 Task: Change  the formatting of the data to 'Which is Greater than5, 'In conditional formating, put the option 'Yellow Fill with Drak Yellow Text'add another formatting option Format As Table, insert the option 'Brown Table style Dark  3 ', change the format of Column Width to 18In the sheet  Attendance Sheet for Weekly Trackingbook
Action: Mouse moved to (72, 220)
Screenshot: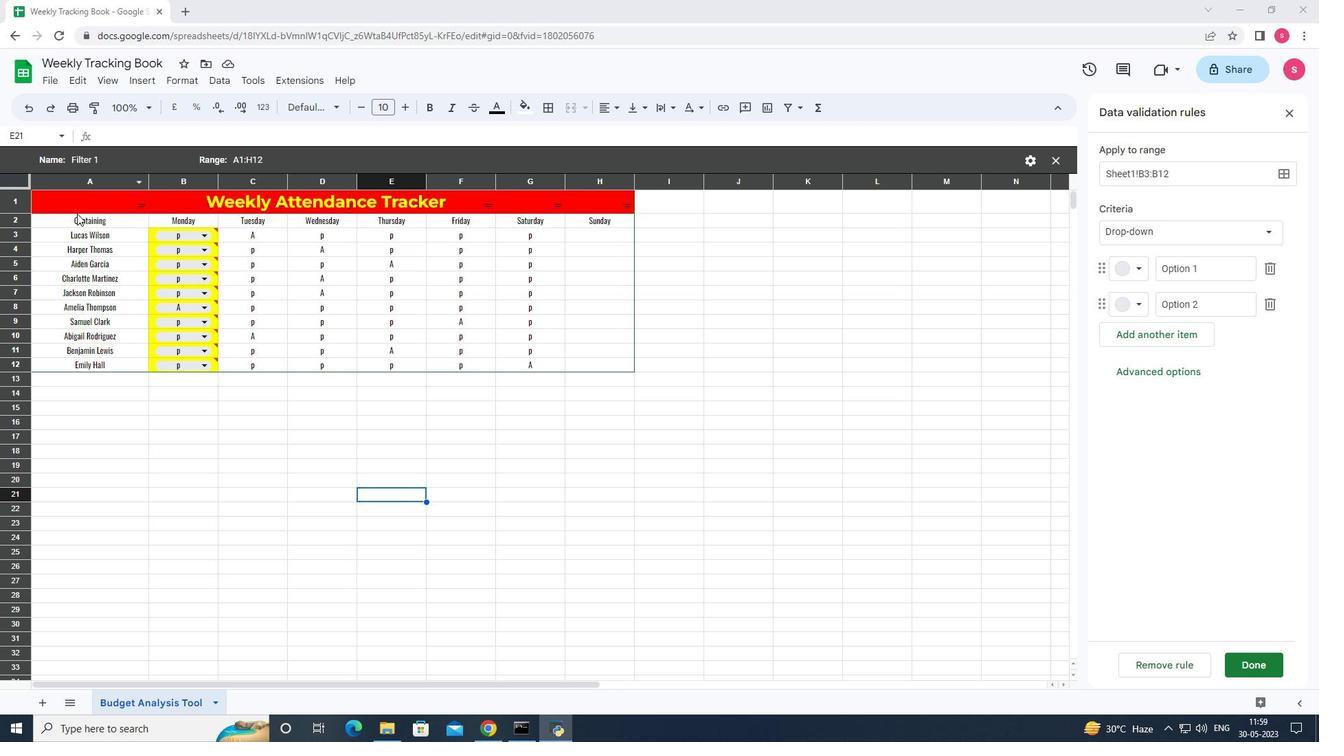 
Action: Mouse pressed left at (72, 220)
Screenshot: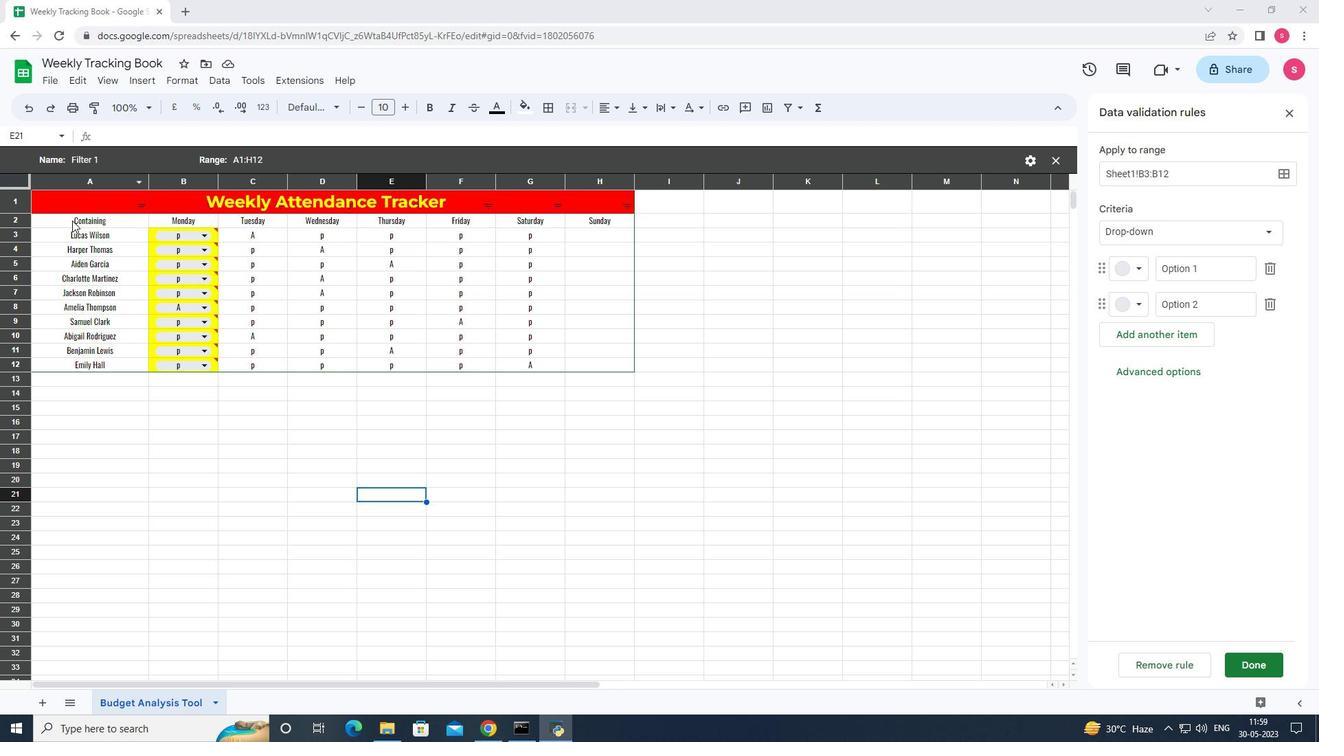 
Action: Mouse moved to (173, 83)
Screenshot: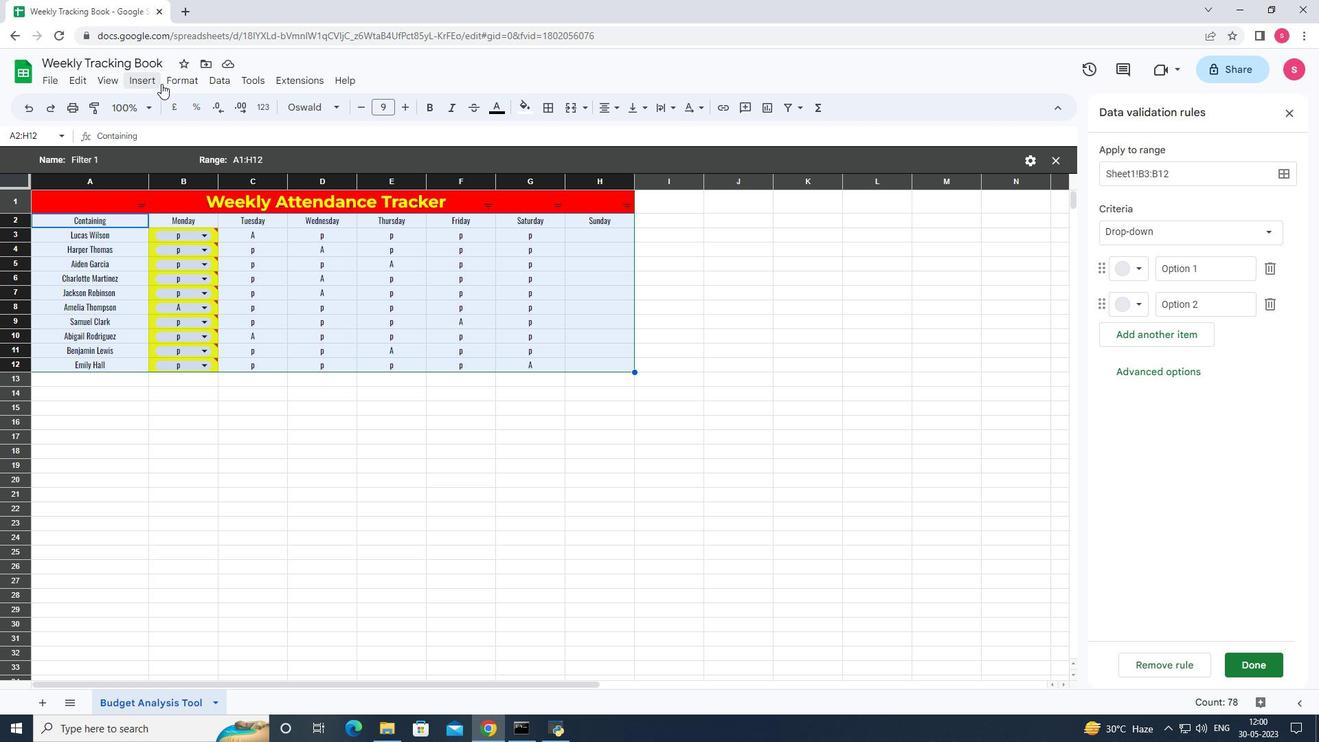 
Action: Mouse pressed left at (173, 83)
Screenshot: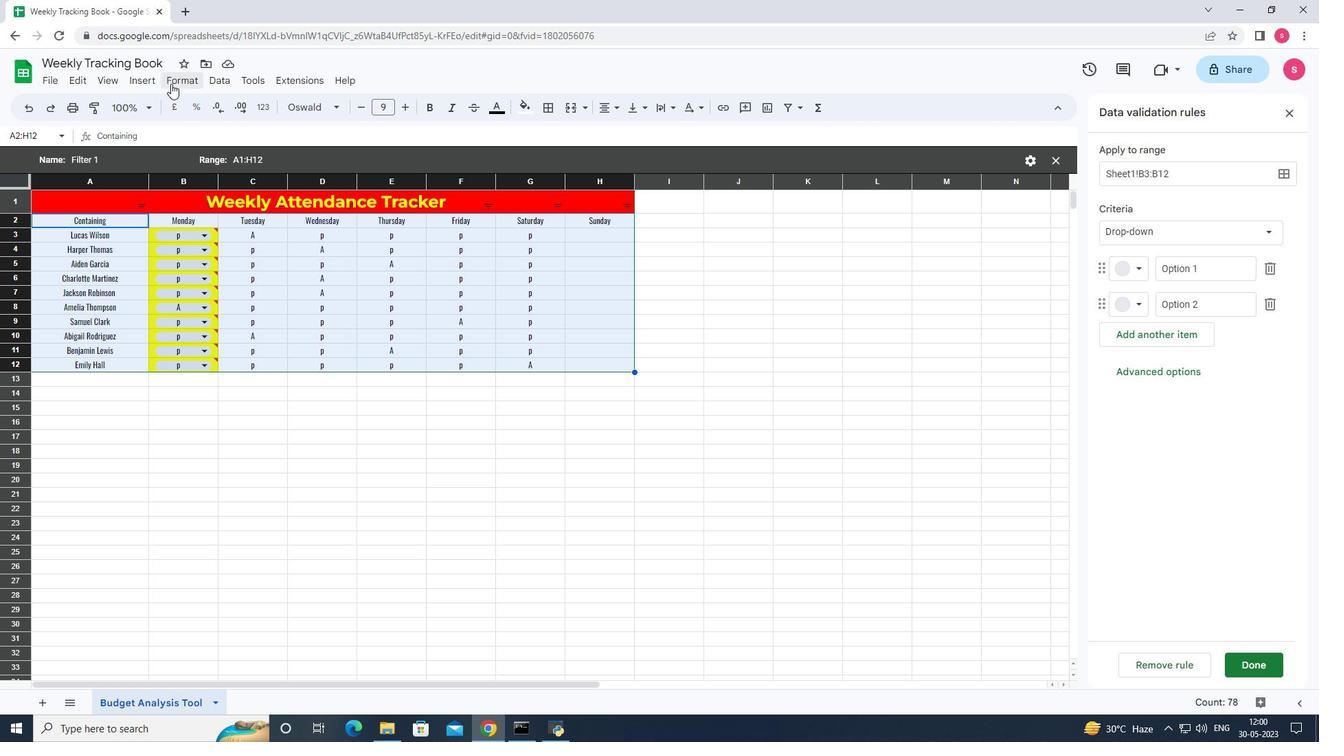 
Action: Mouse moved to (235, 318)
Screenshot: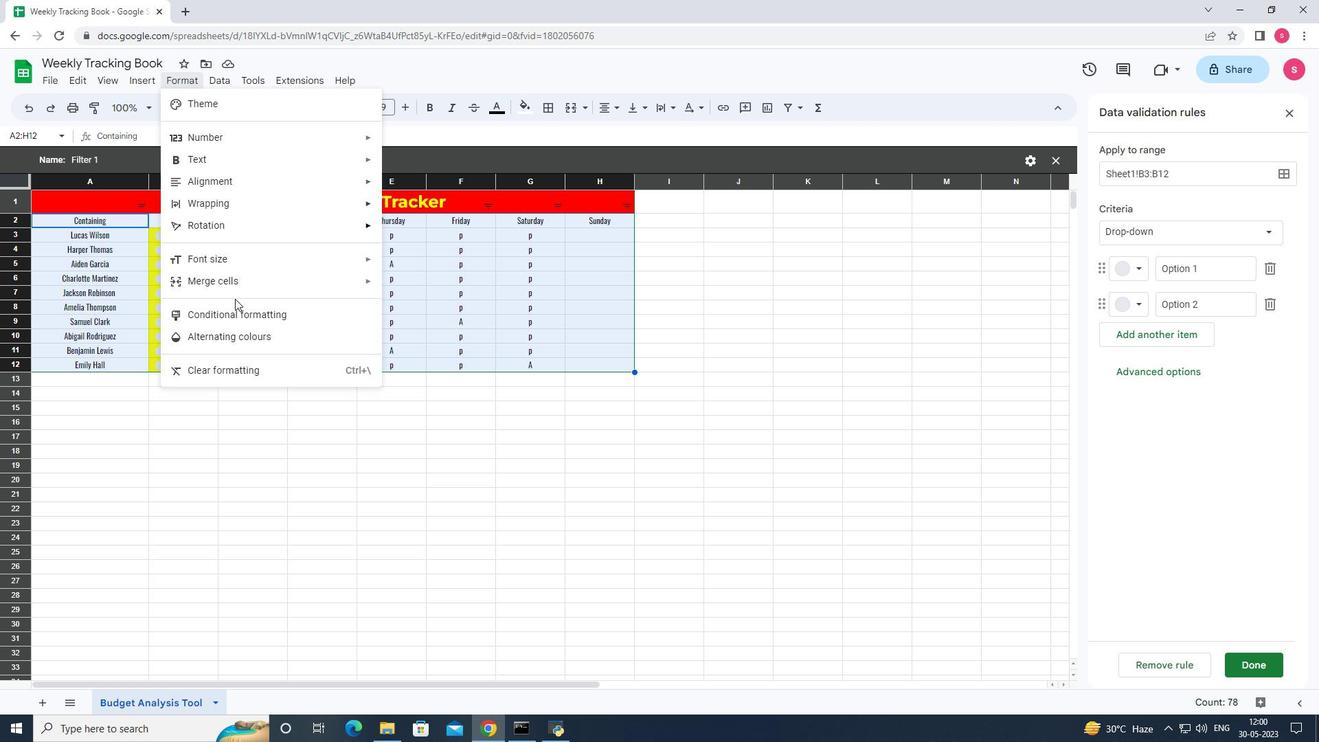 
Action: Mouse pressed left at (235, 318)
Screenshot: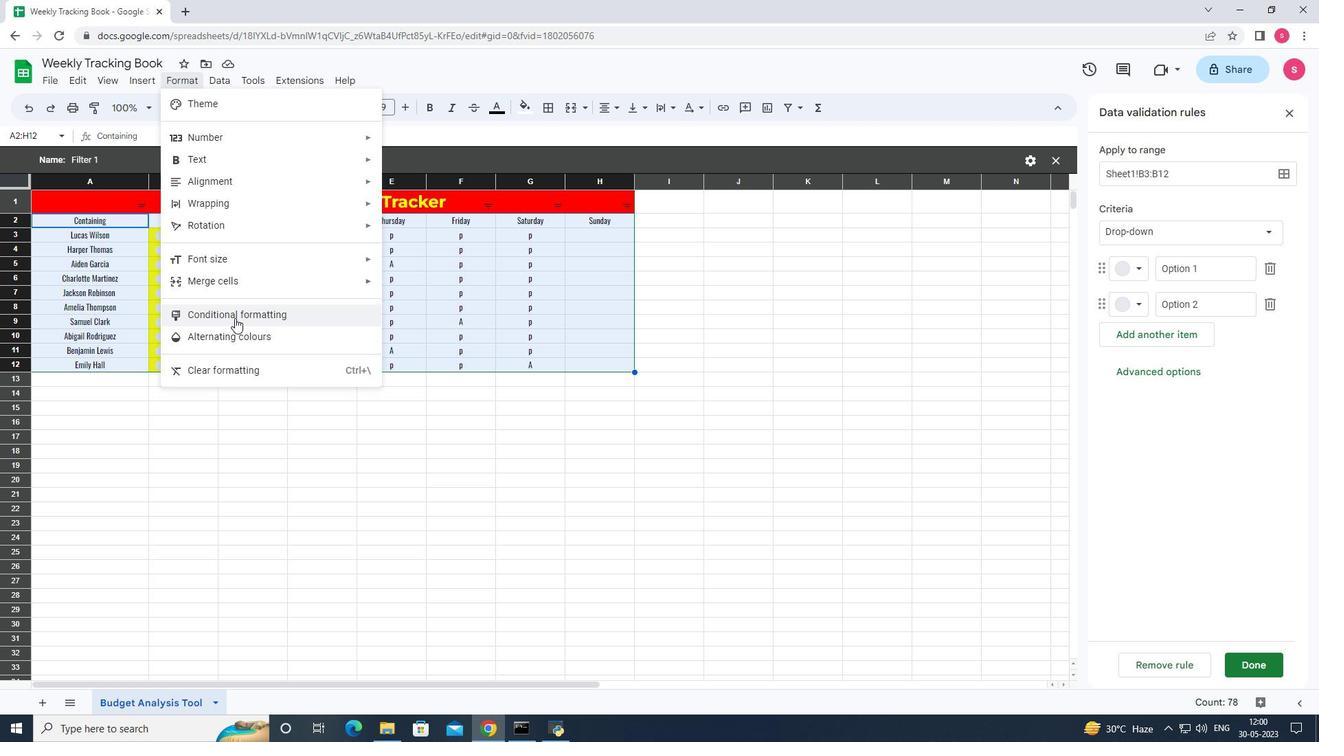 
Action: Mouse moved to (1231, 360)
Screenshot: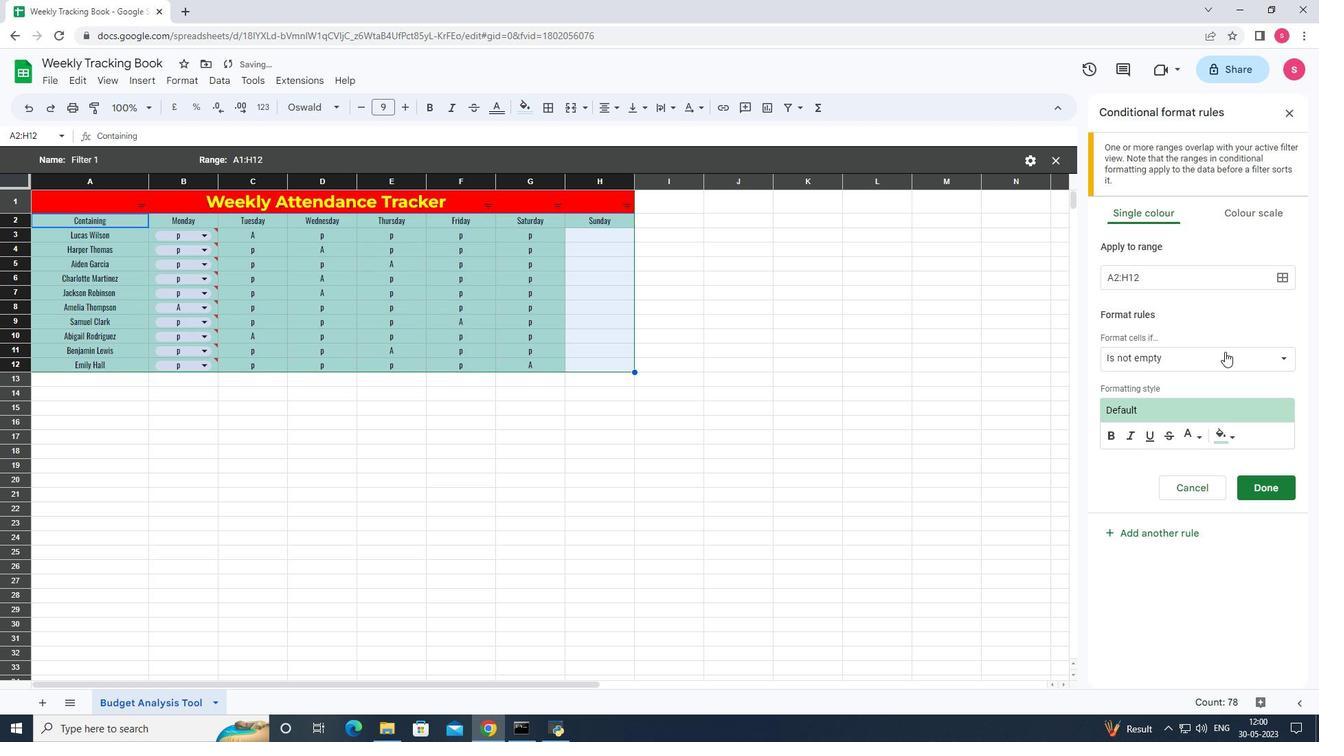 
Action: Mouse pressed left at (1231, 360)
Screenshot: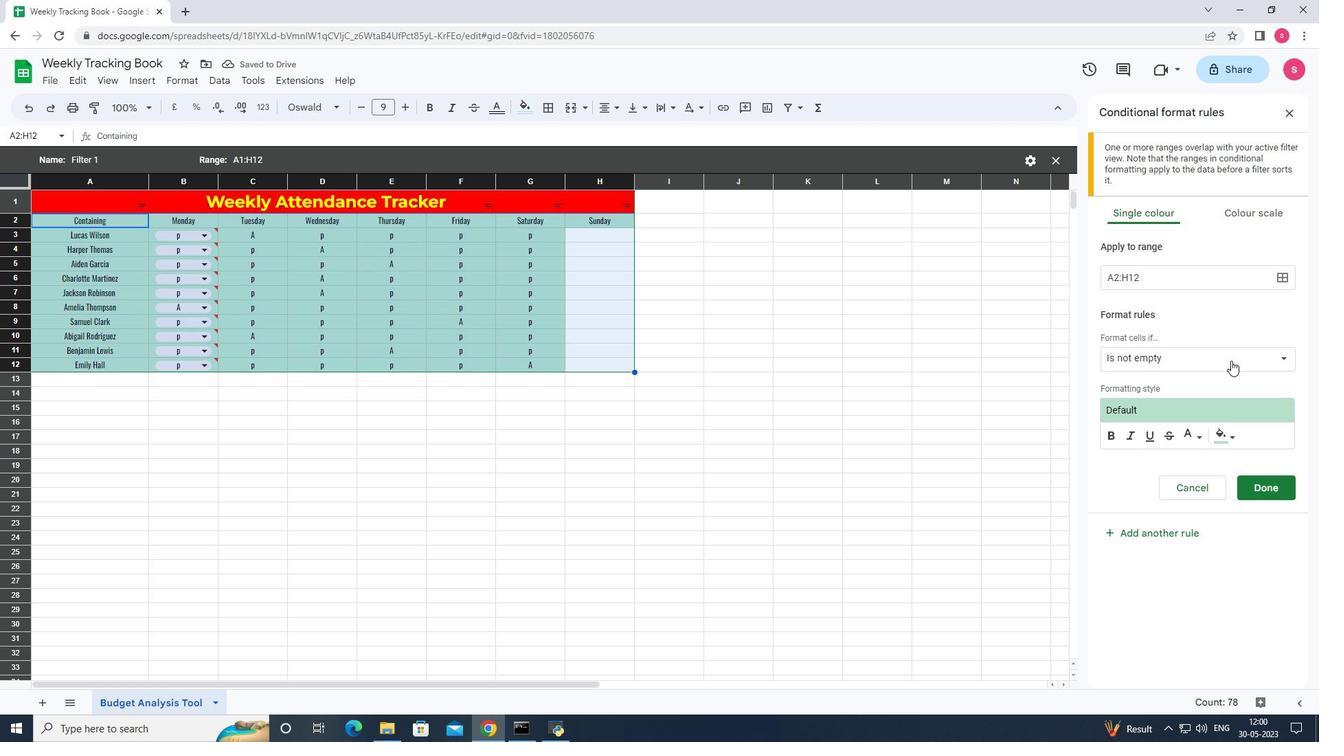 
Action: Mouse moved to (1153, 580)
Screenshot: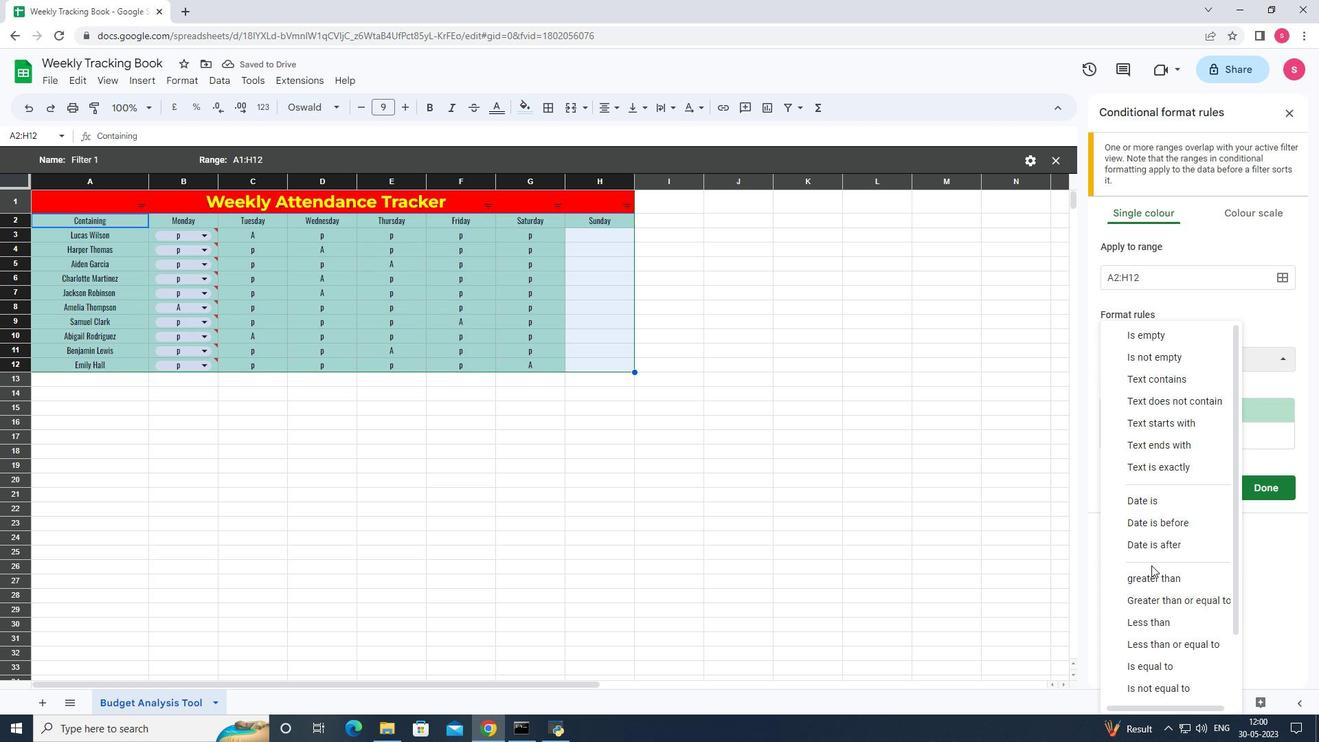 
Action: Mouse pressed left at (1153, 580)
Screenshot: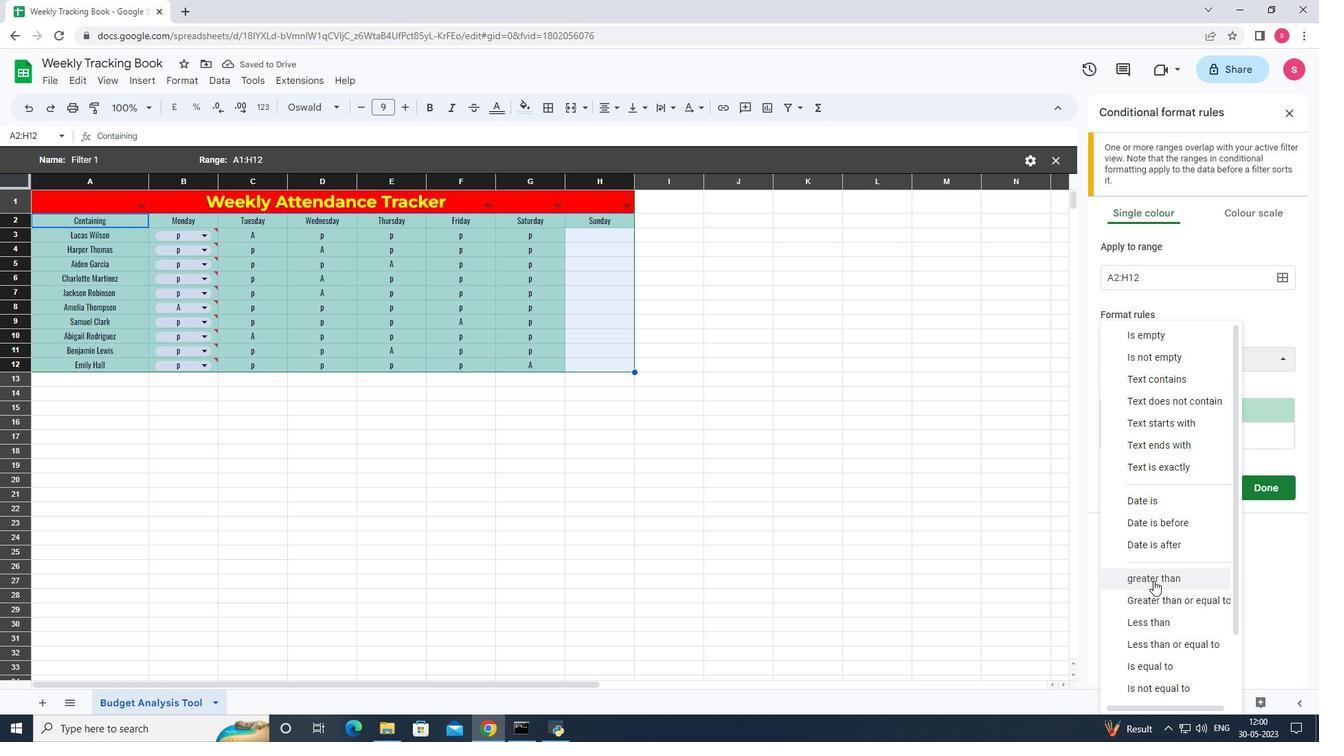 
Action: Mouse moved to (1210, 394)
Screenshot: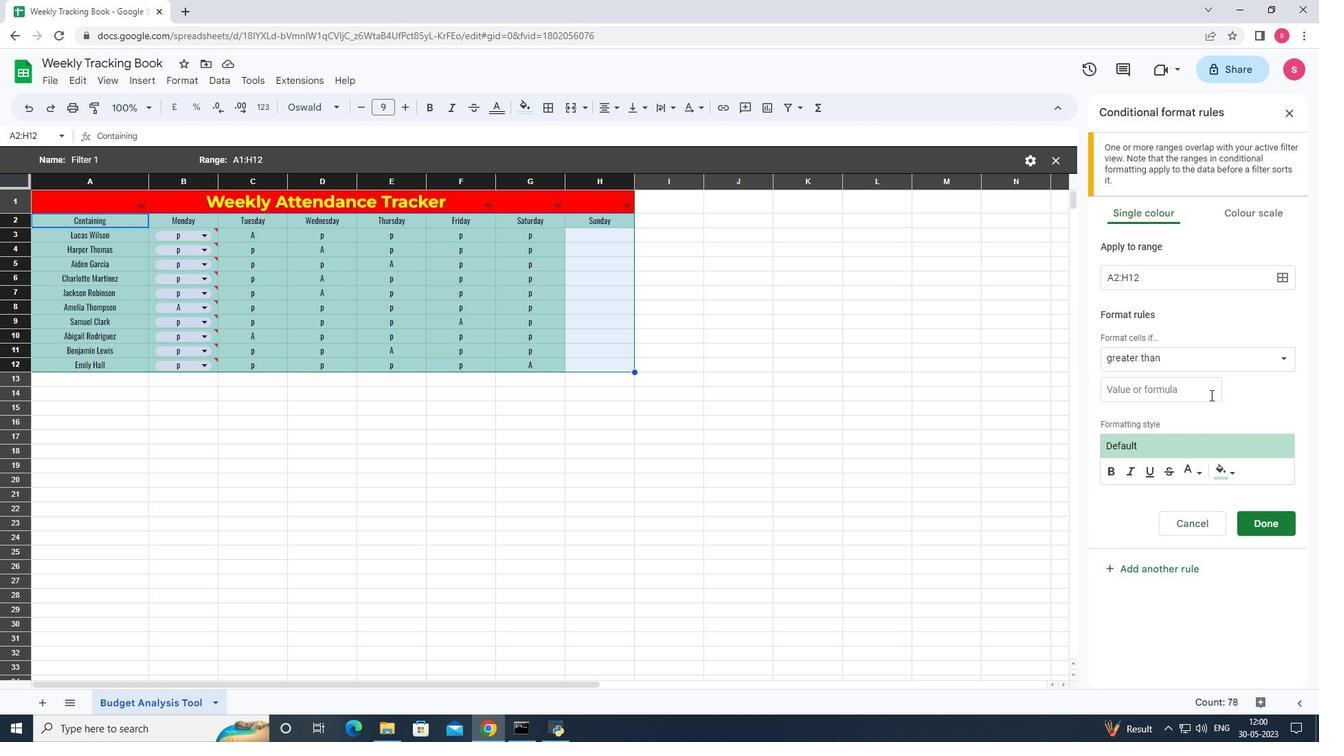 
Action: Mouse pressed left at (1210, 394)
Screenshot: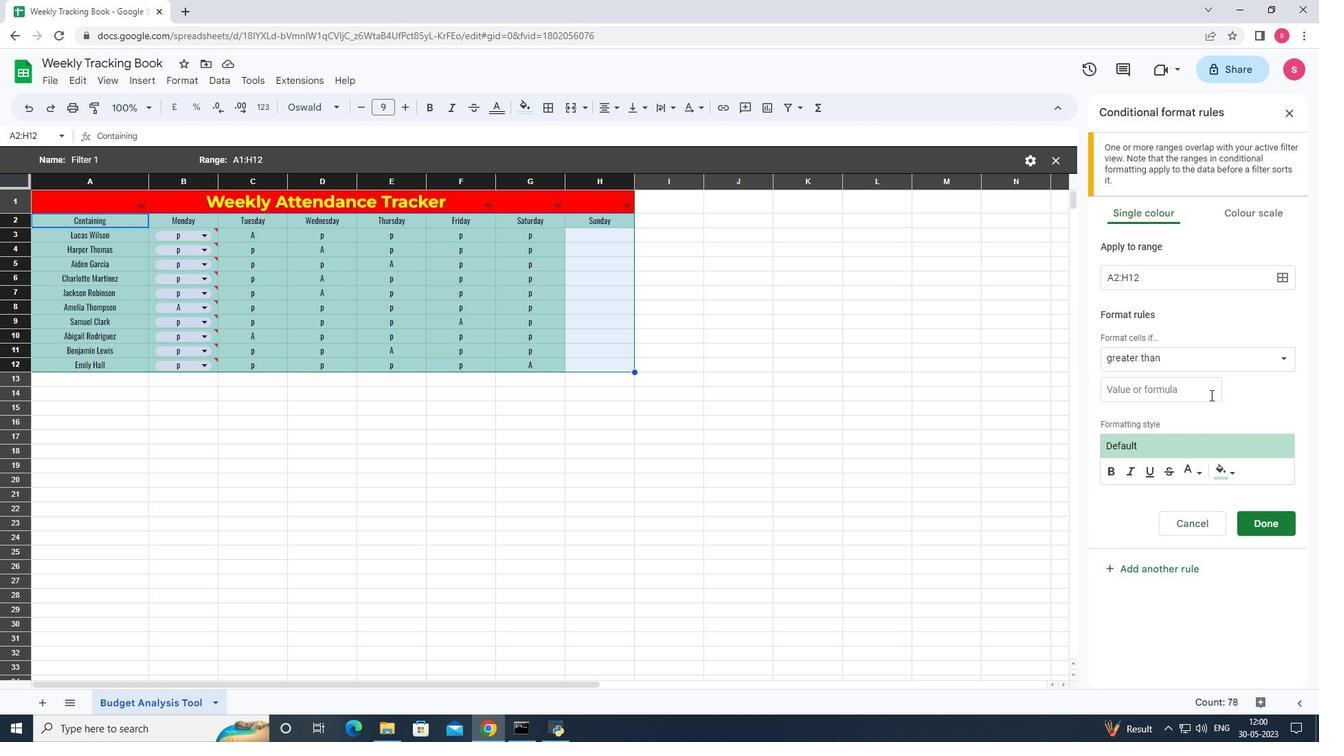 
Action: Key pressed 5
Screenshot: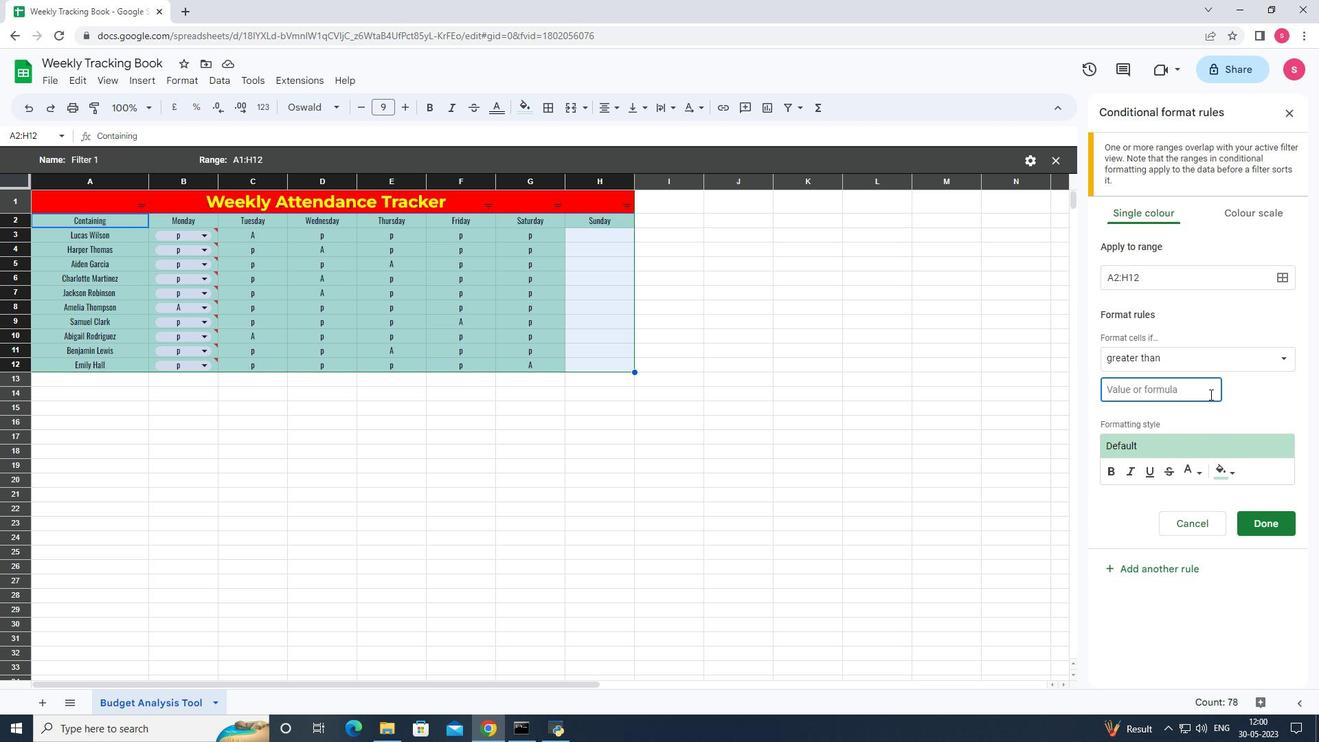 
Action: Mouse moved to (1233, 476)
Screenshot: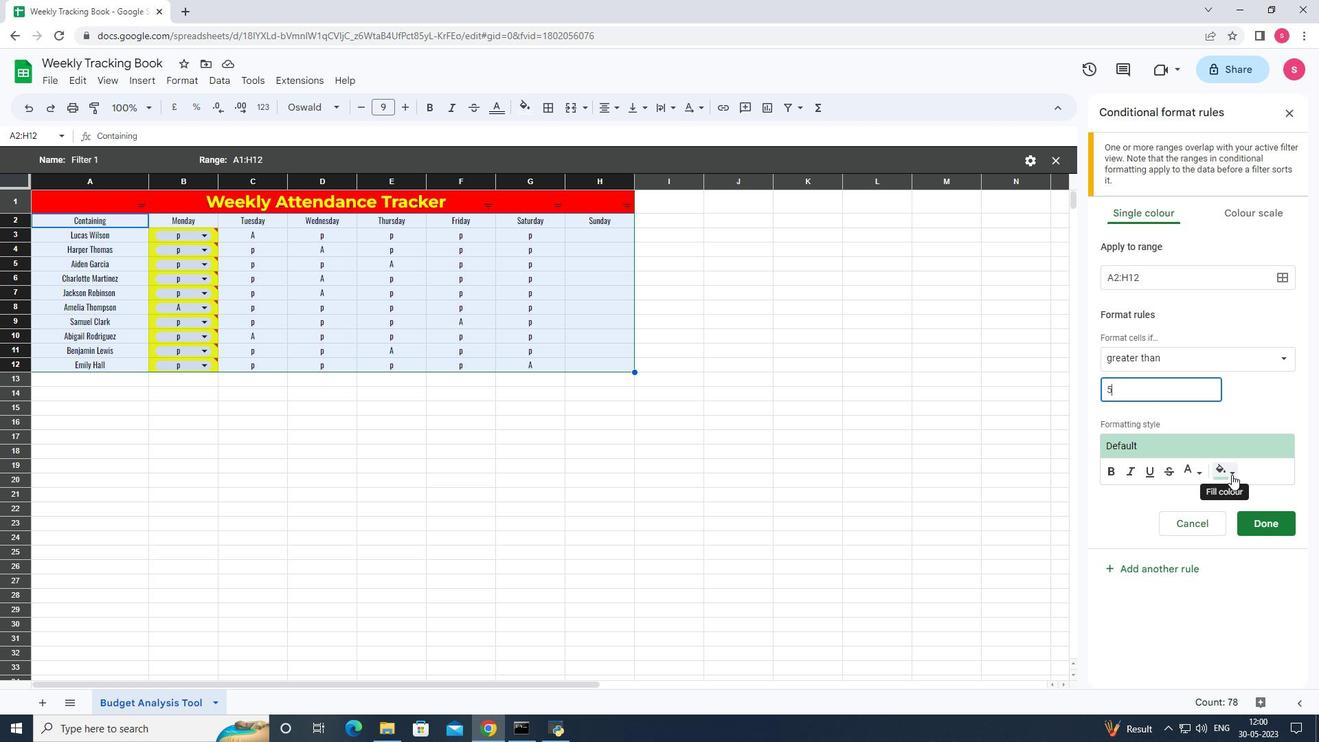 
Action: Mouse pressed left at (1233, 476)
Screenshot: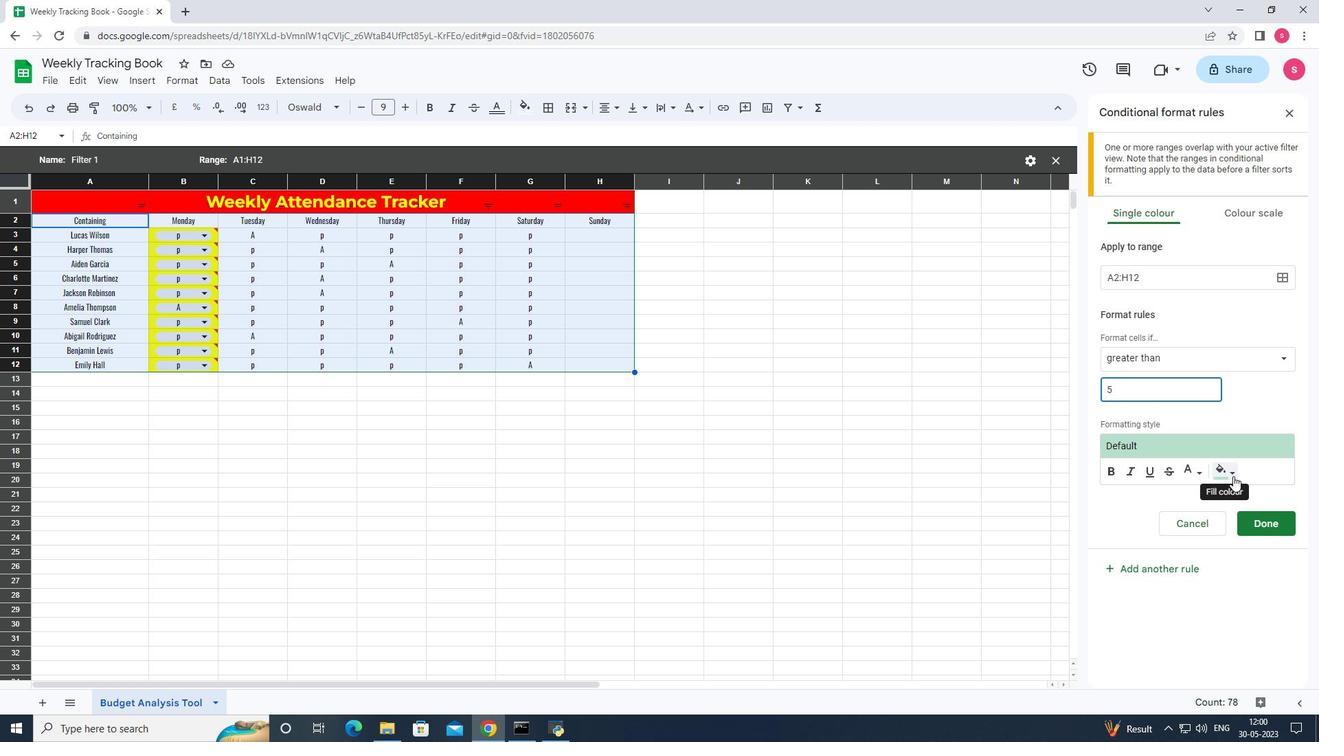 
Action: Mouse moved to (1091, 275)
Screenshot: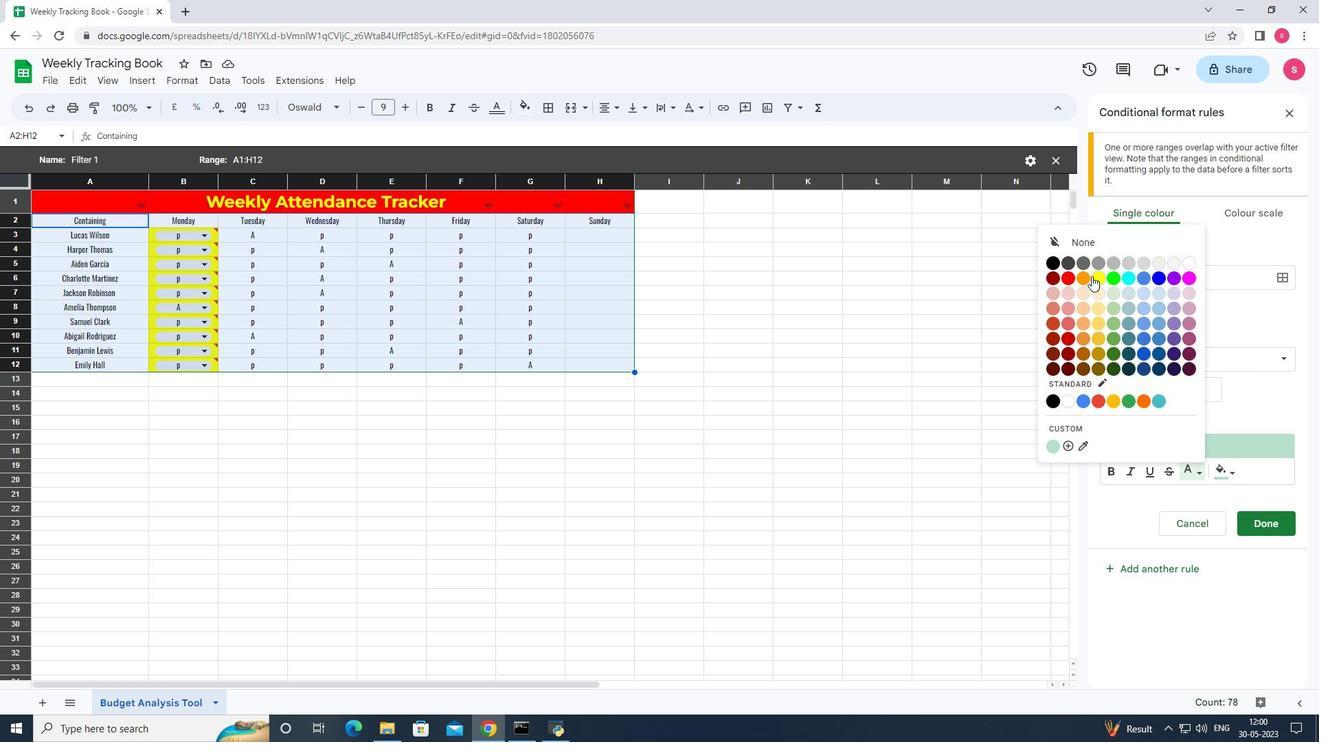 
Action: Mouse pressed left at (1091, 275)
Screenshot: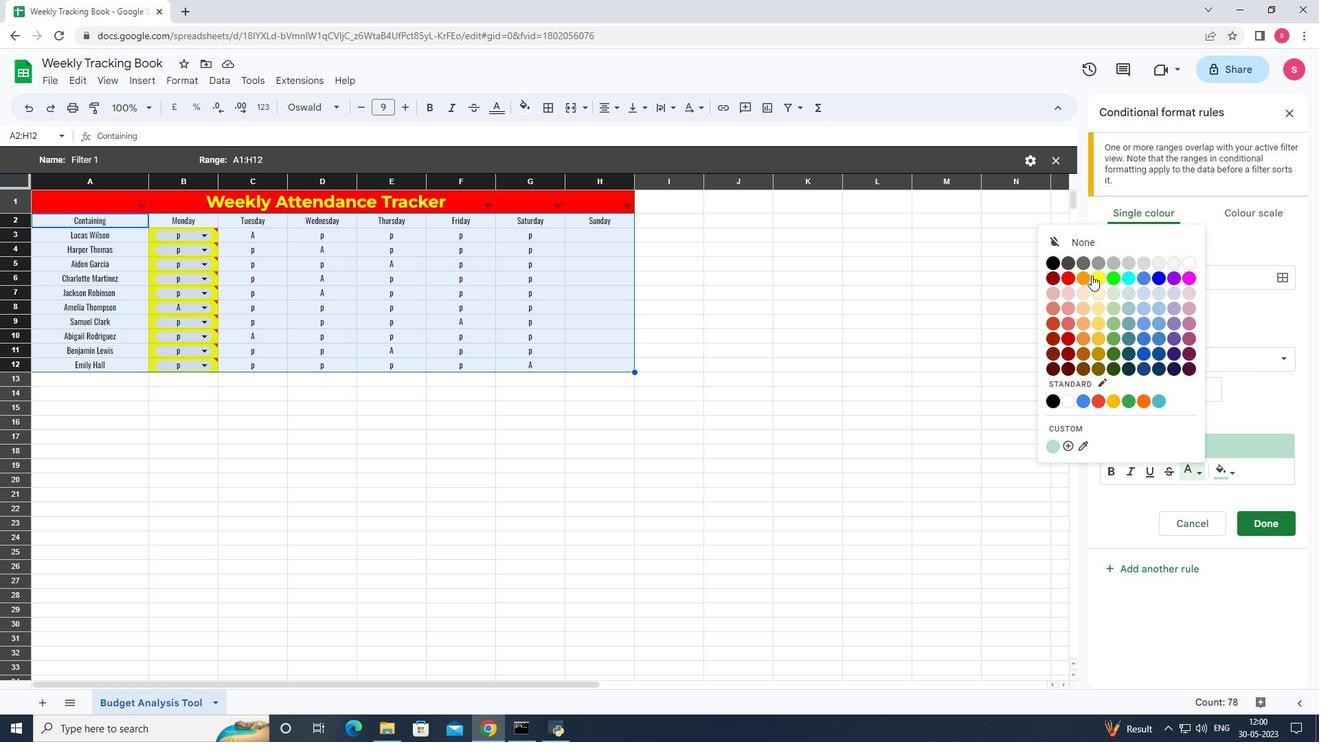
Action: Mouse moved to (1229, 469)
Screenshot: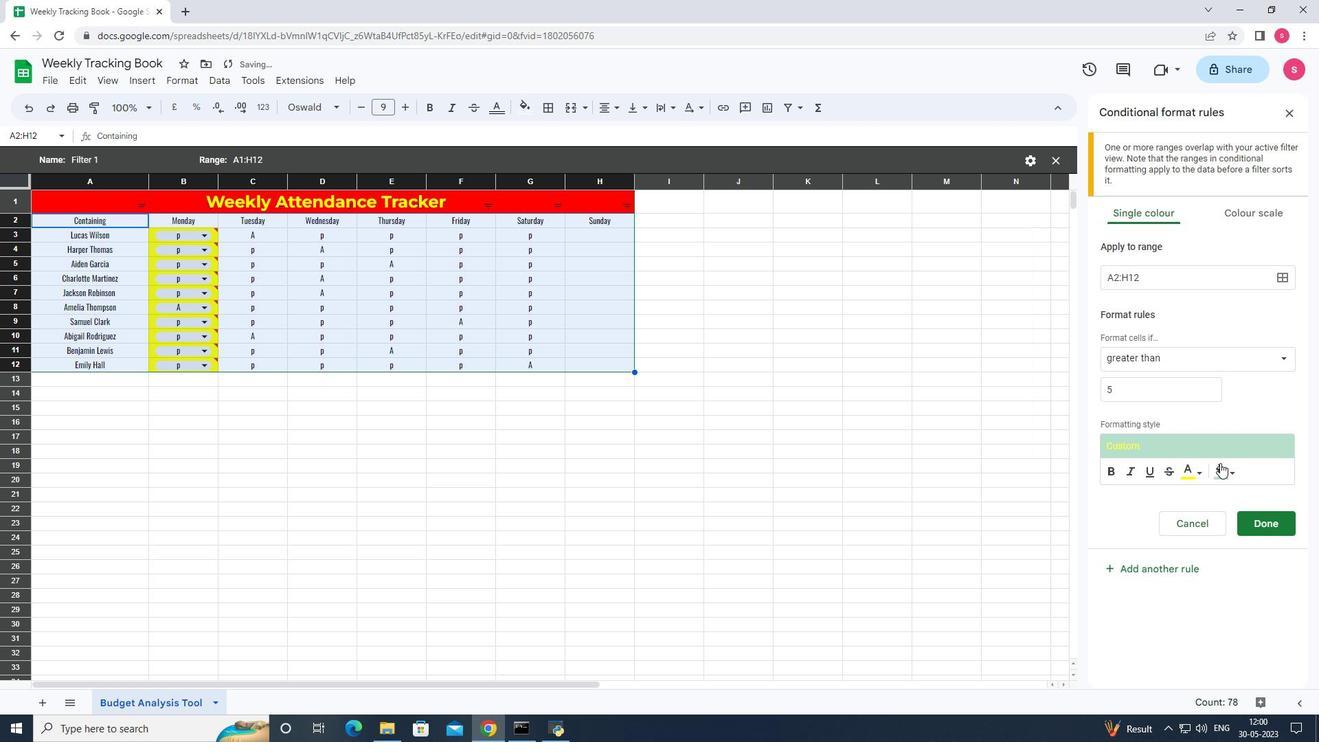 
Action: Mouse pressed left at (1229, 469)
Screenshot: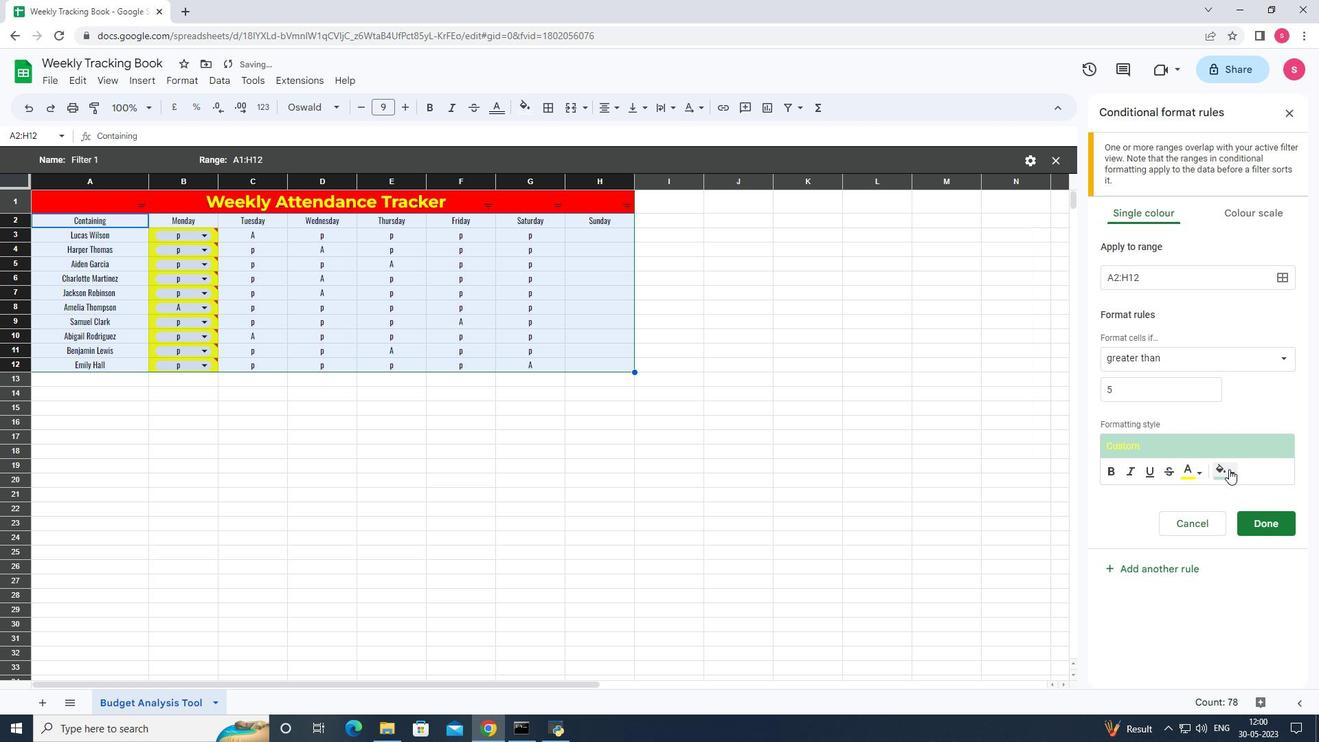 
Action: Mouse moved to (1135, 275)
Screenshot: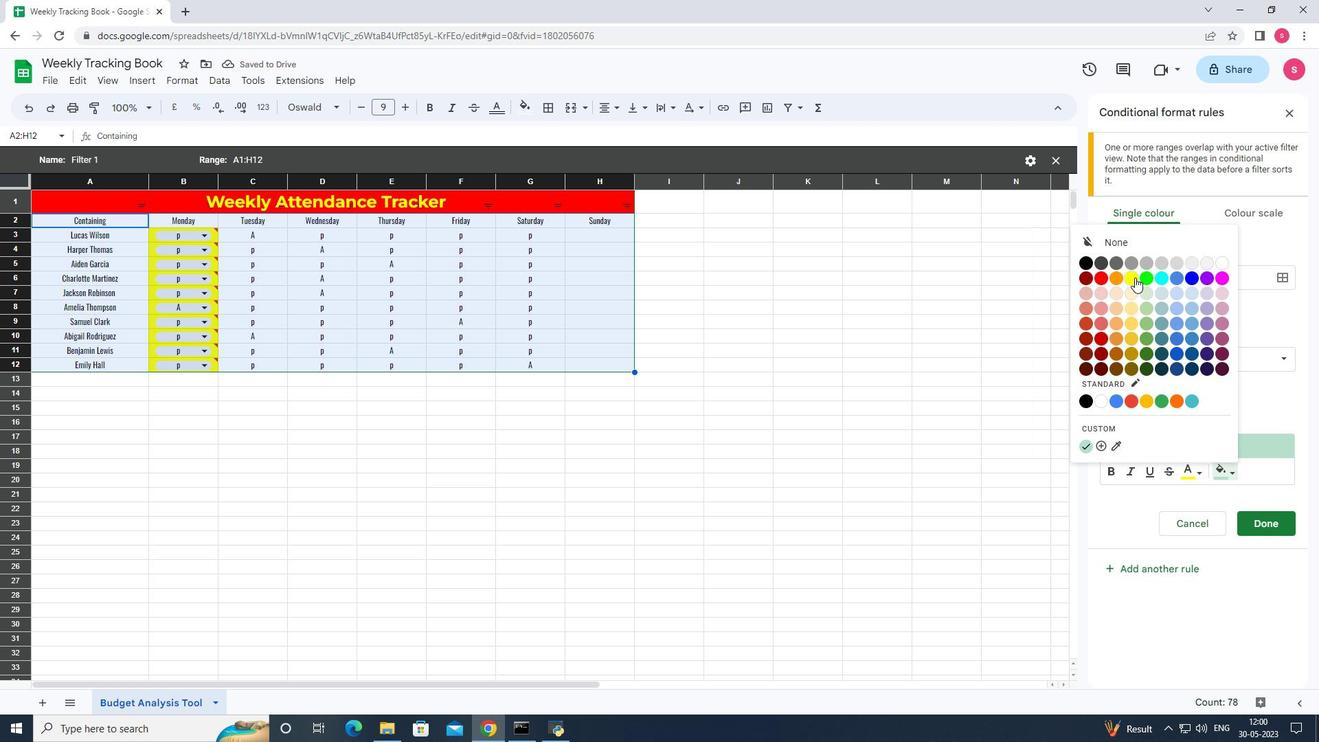 
Action: Mouse pressed left at (1135, 275)
Screenshot: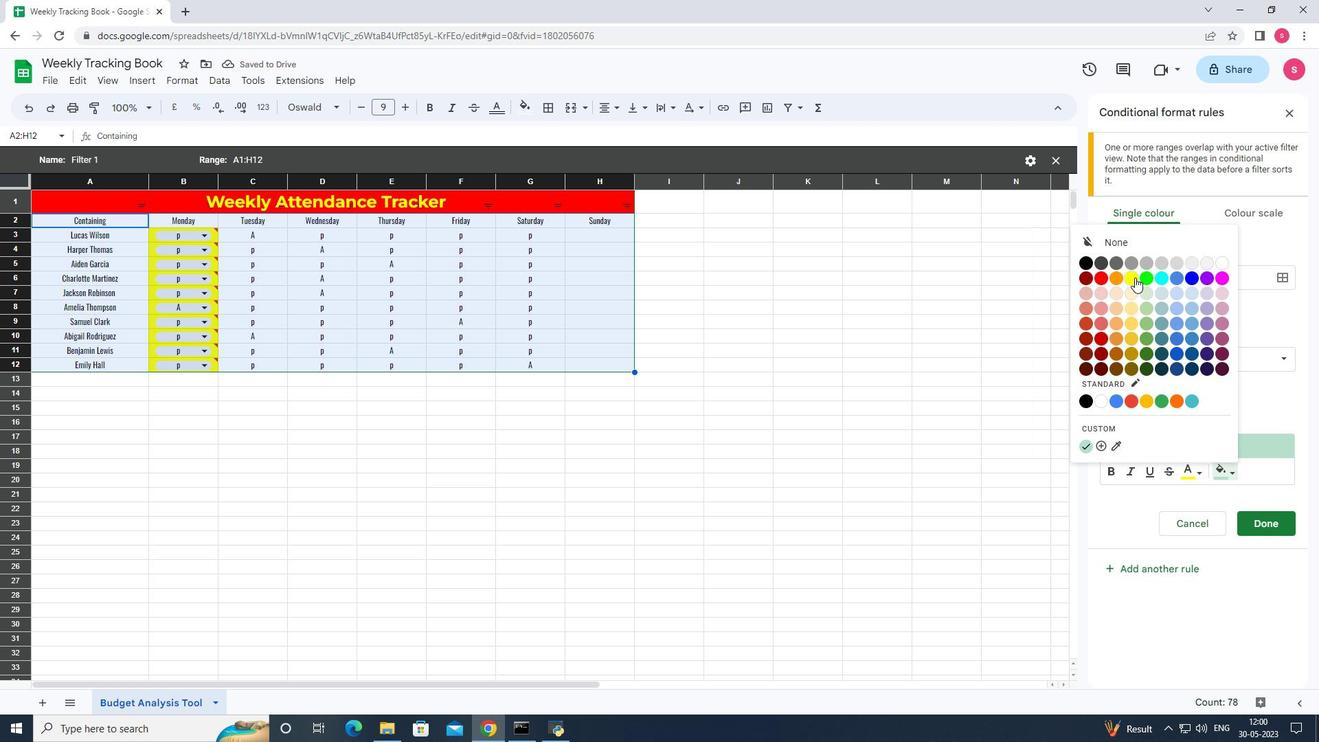 
Action: Mouse moved to (1203, 468)
Screenshot: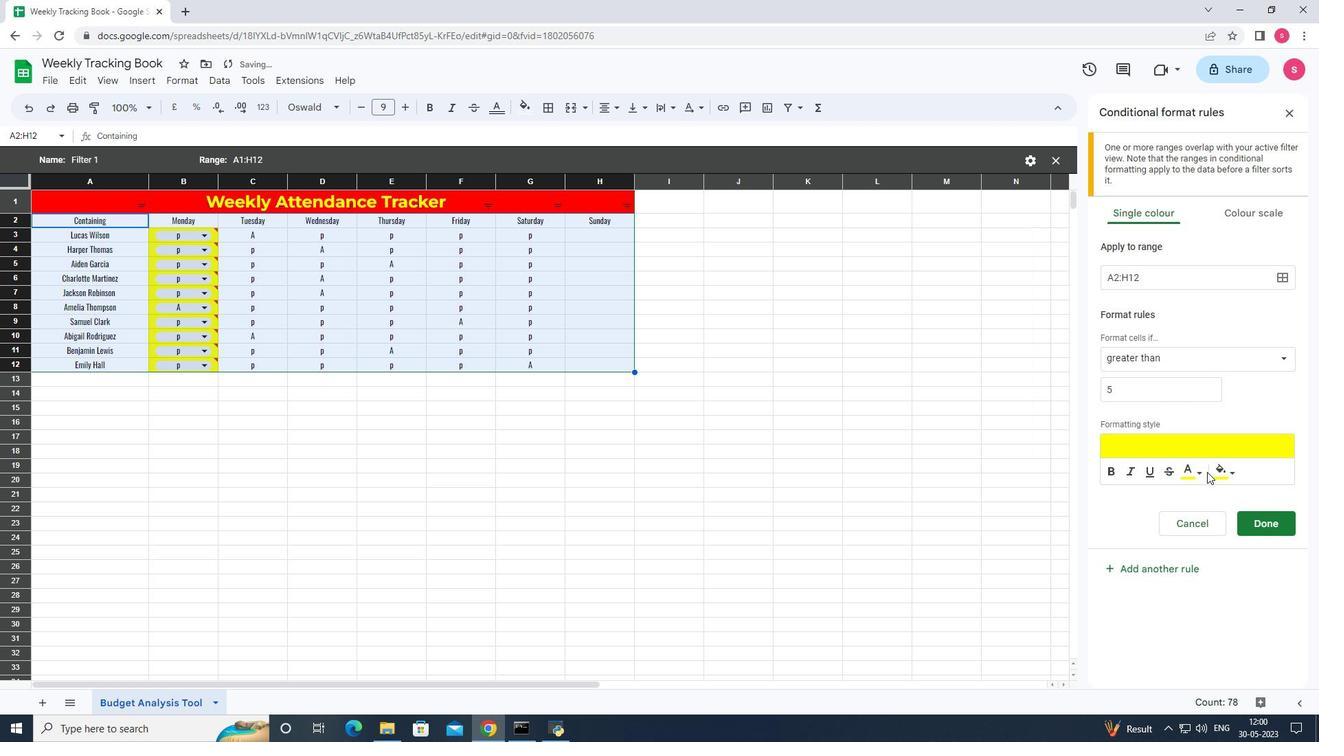 
Action: Mouse pressed left at (1203, 468)
Screenshot: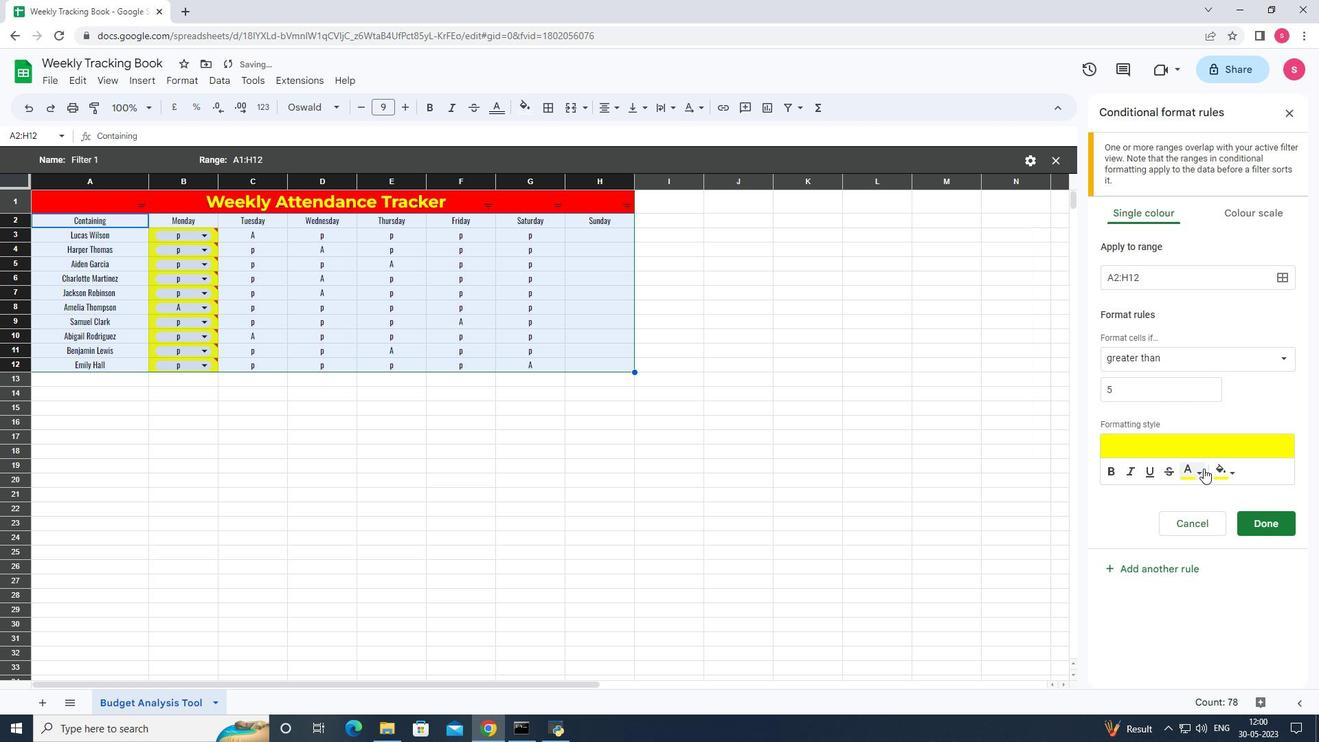
Action: Mouse moved to (1098, 336)
Screenshot: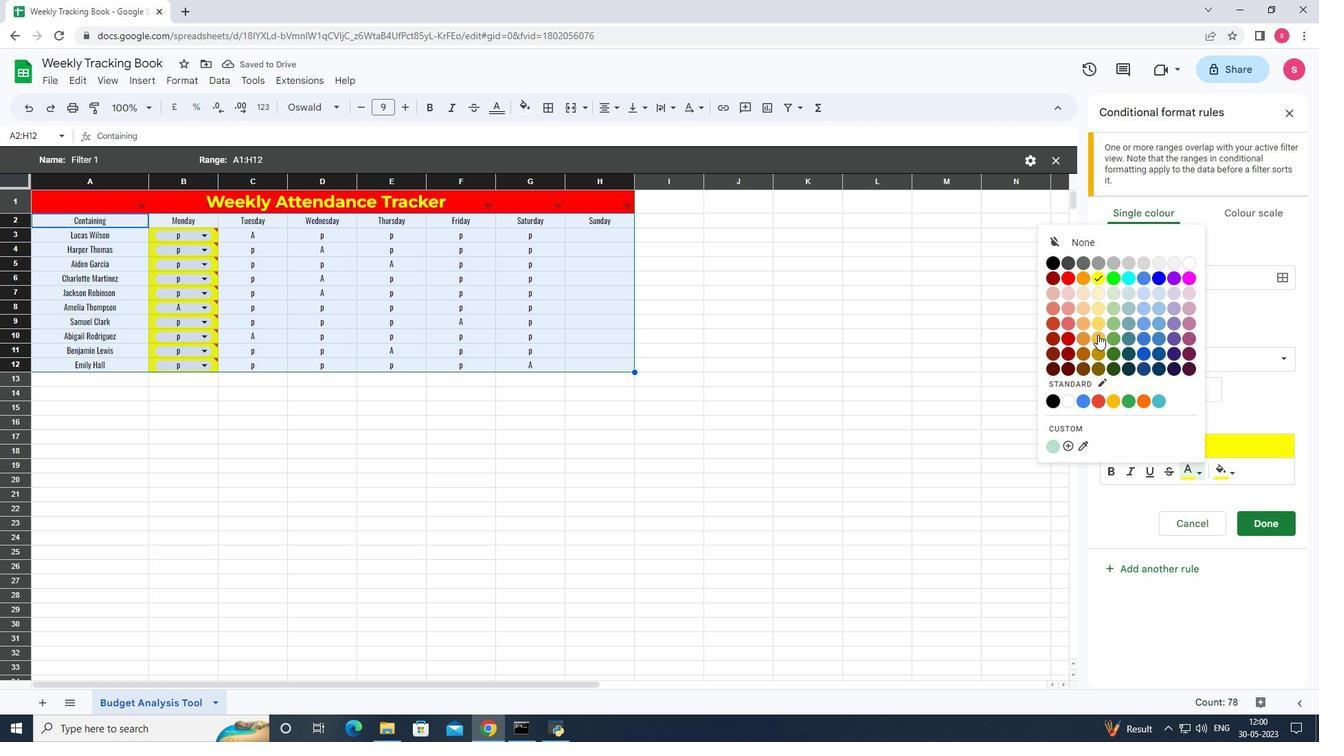 
Action: Mouse pressed left at (1098, 336)
Screenshot: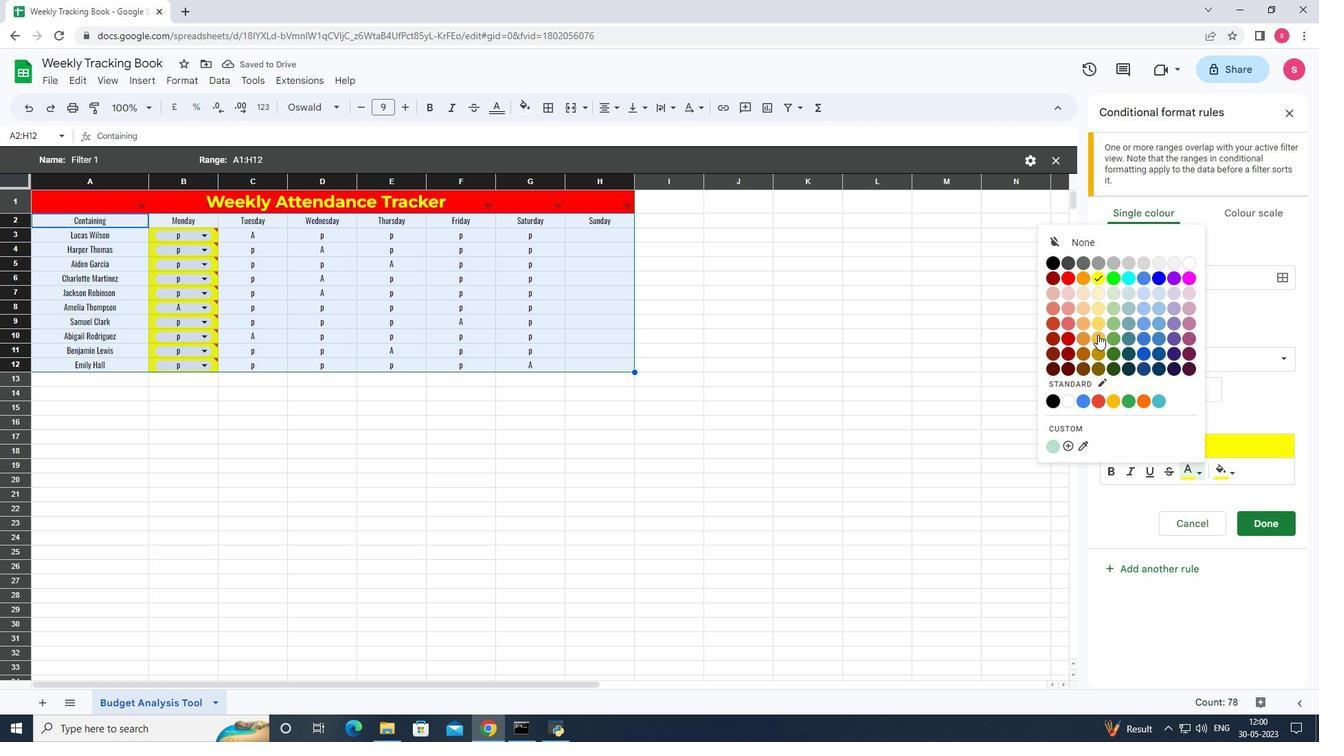 
Action: Mouse moved to (1256, 522)
Screenshot: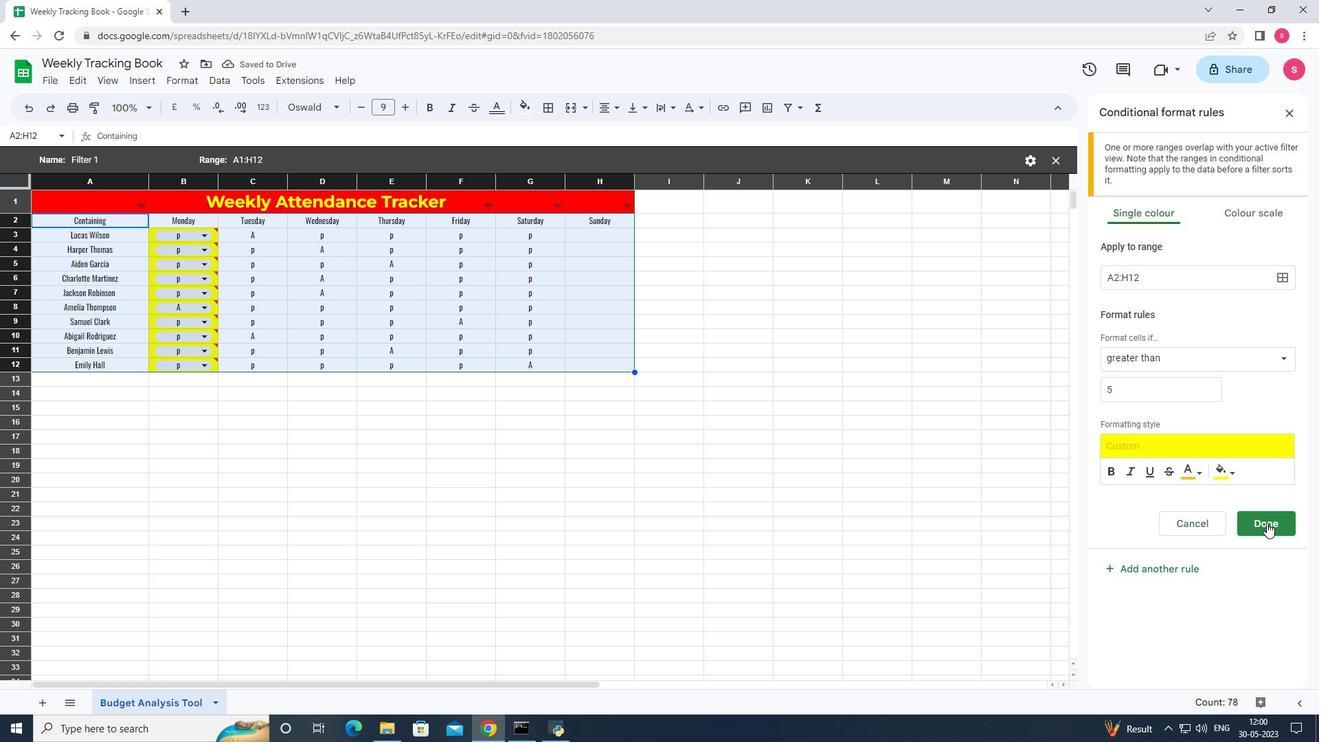 
Action: Mouse pressed left at (1256, 522)
Screenshot: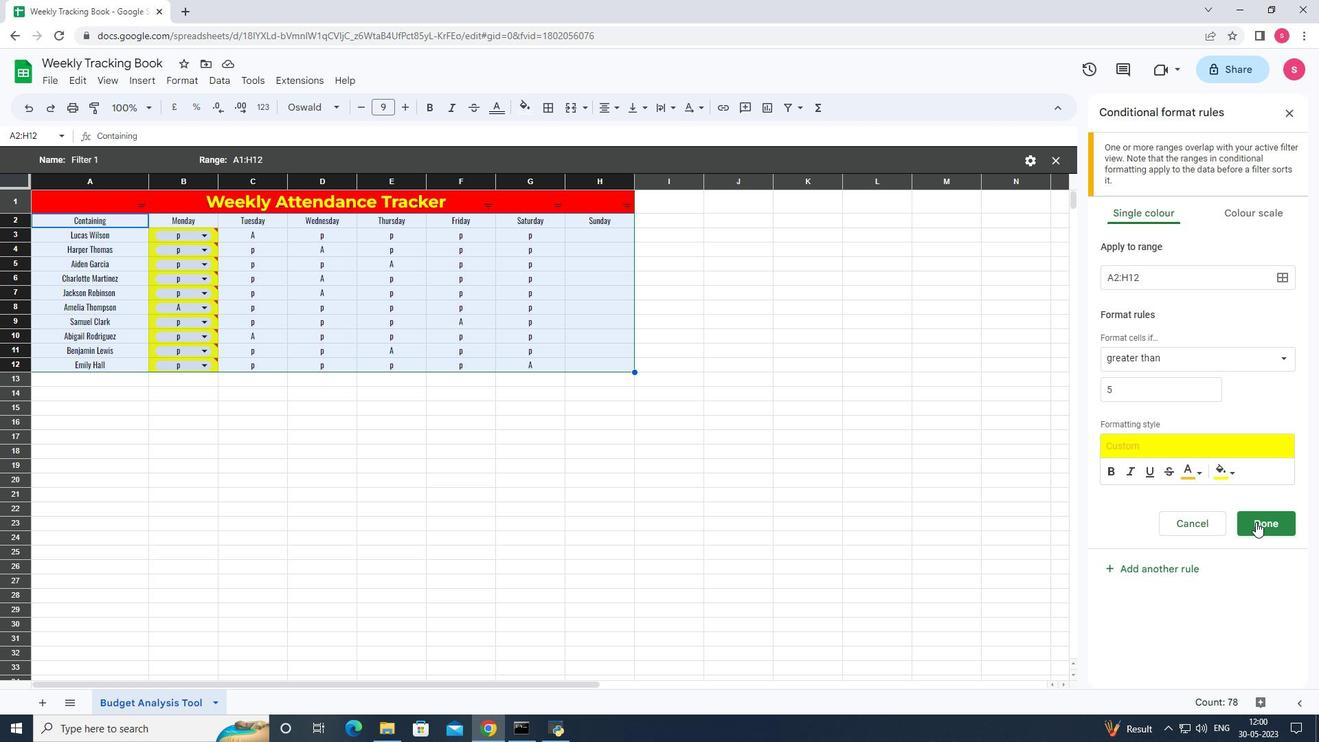 
Action: Mouse moved to (85, 197)
Screenshot: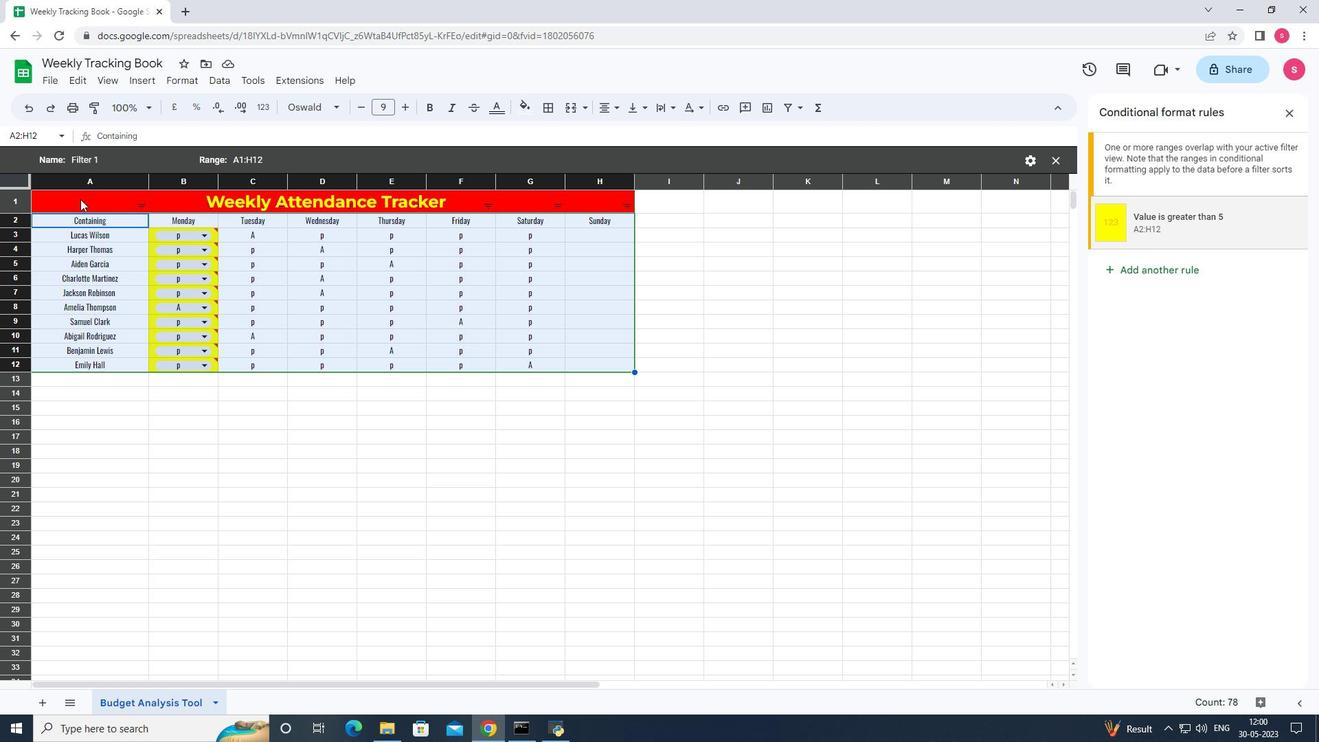 
Action: Mouse pressed left at (85, 197)
Screenshot: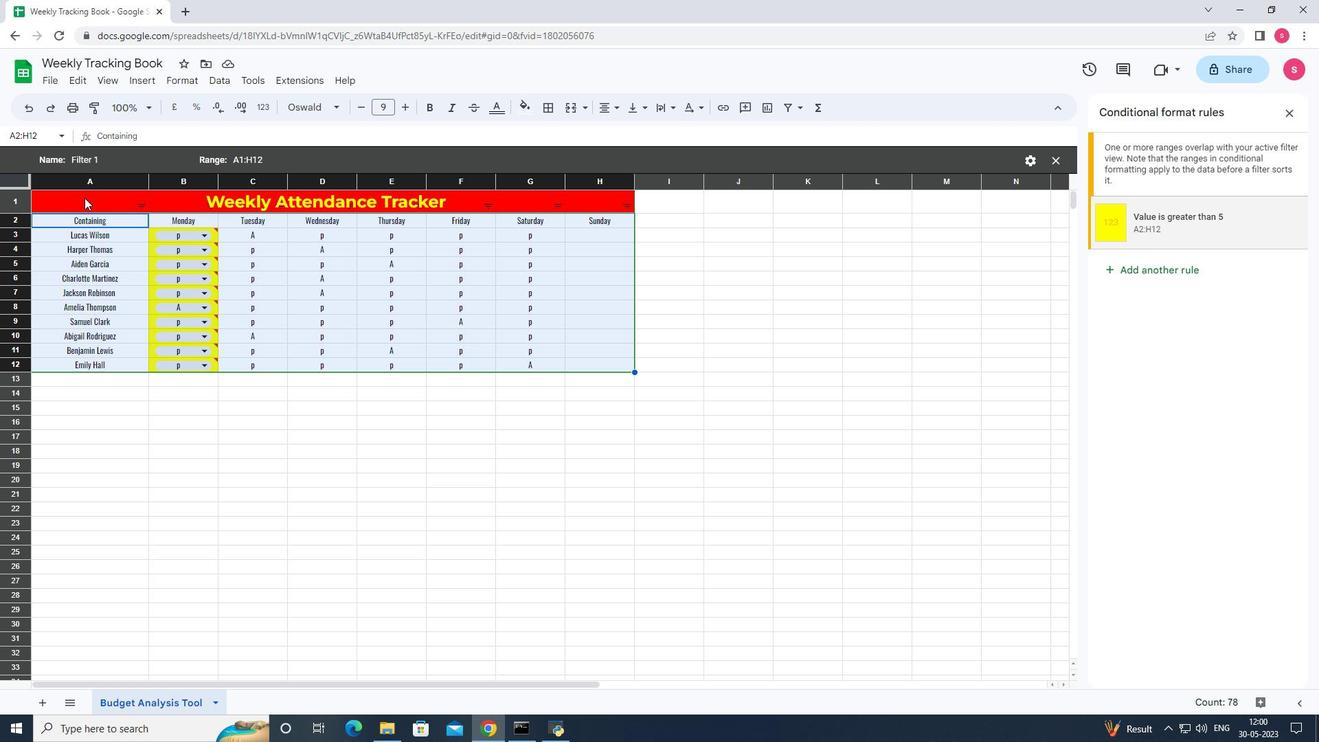 
Action: Mouse moved to (142, 82)
Screenshot: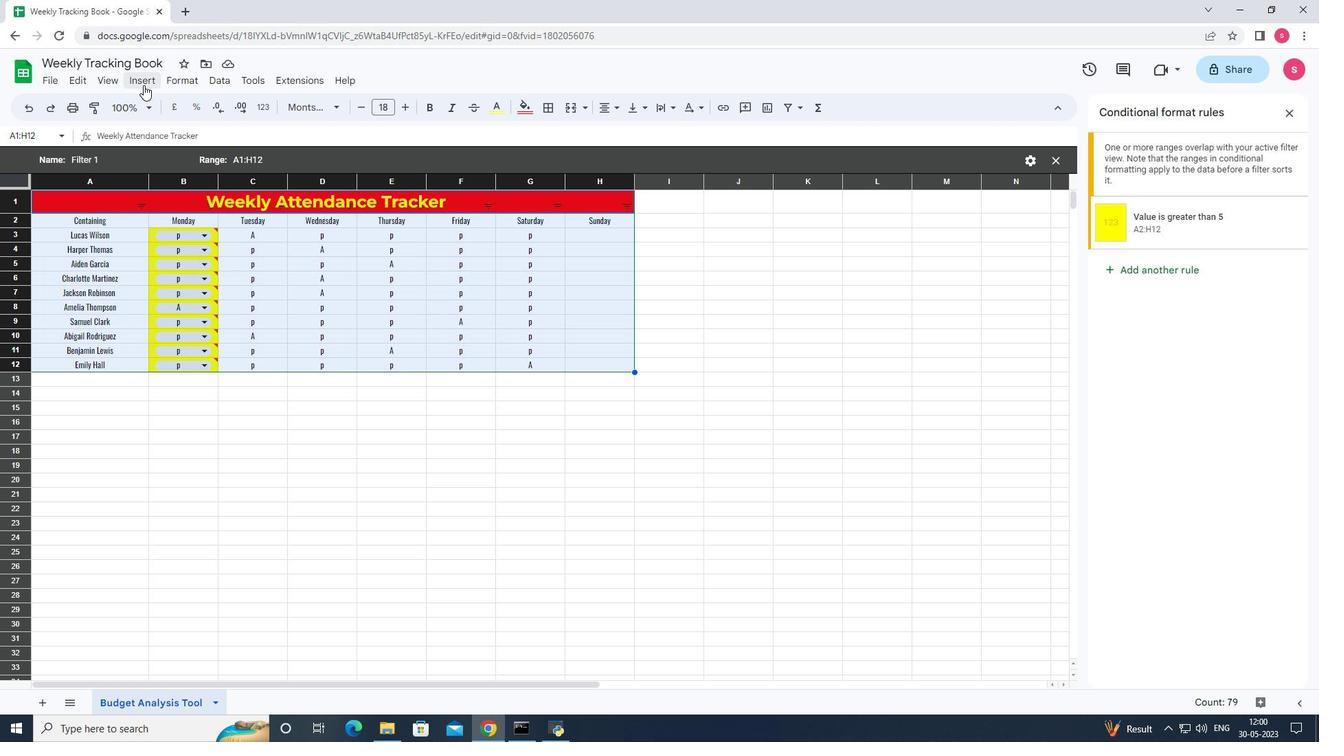 
Action: Mouse pressed left at (142, 82)
Screenshot: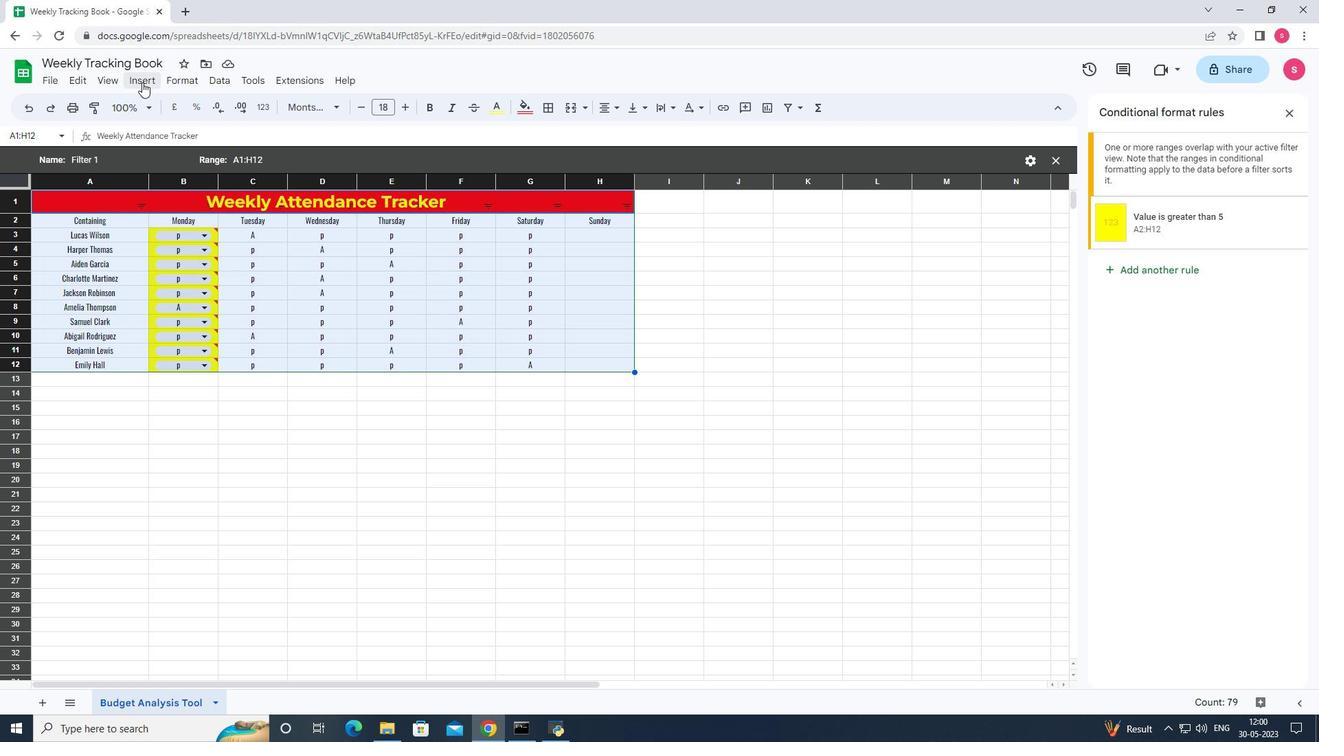 
Action: Mouse moved to (230, 338)
Screenshot: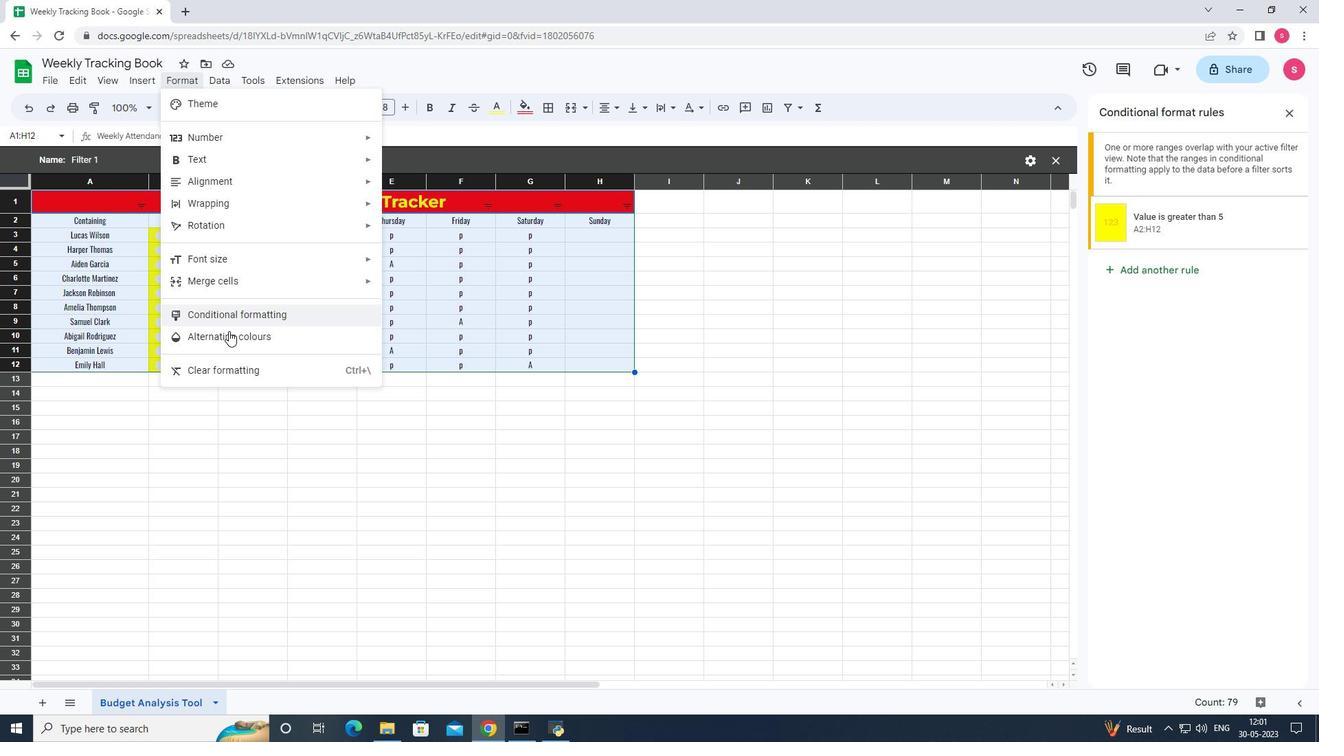 
Action: Mouse pressed left at (230, 338)
Screenshot: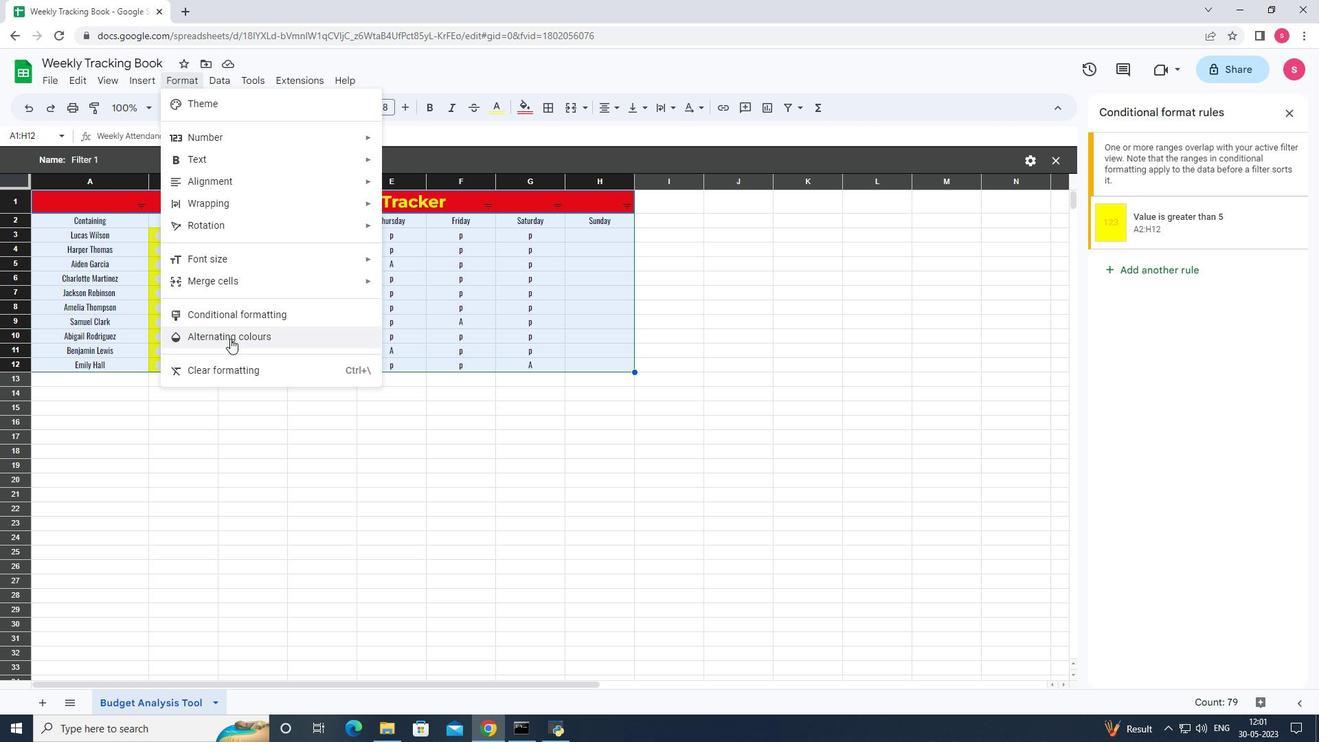 
Action: Mouse moved to (1196, 283)
Screenshot: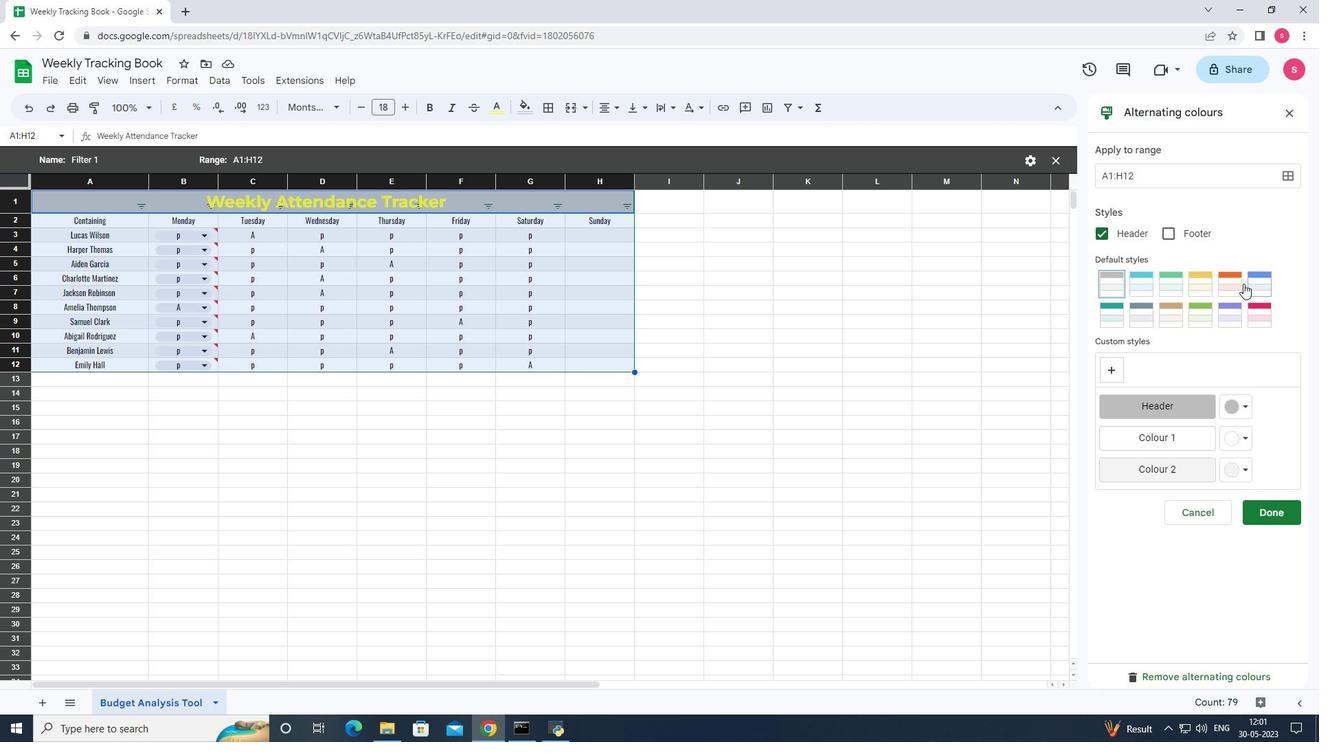 
Action: Mouse pressed left at (1196, 283)
Screenshot: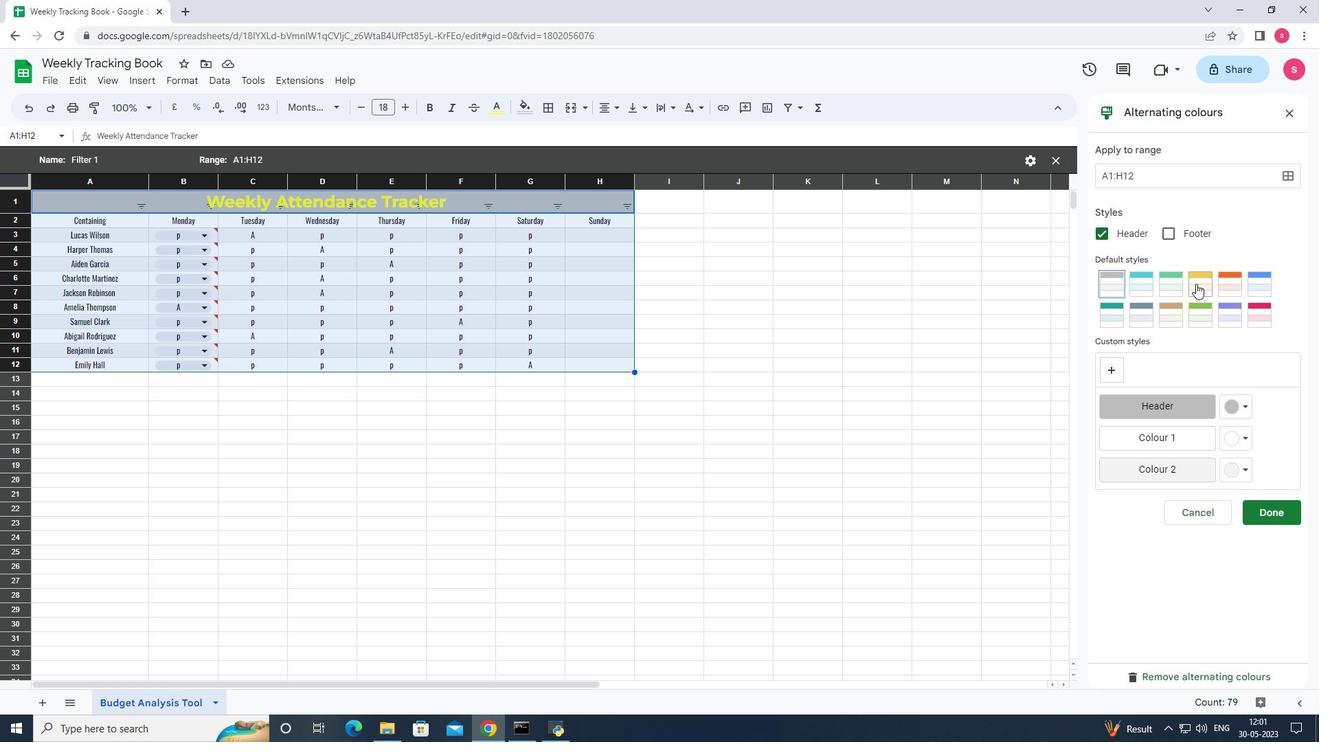 
Action: Mouse moved to (1237, 408)
Screenshot: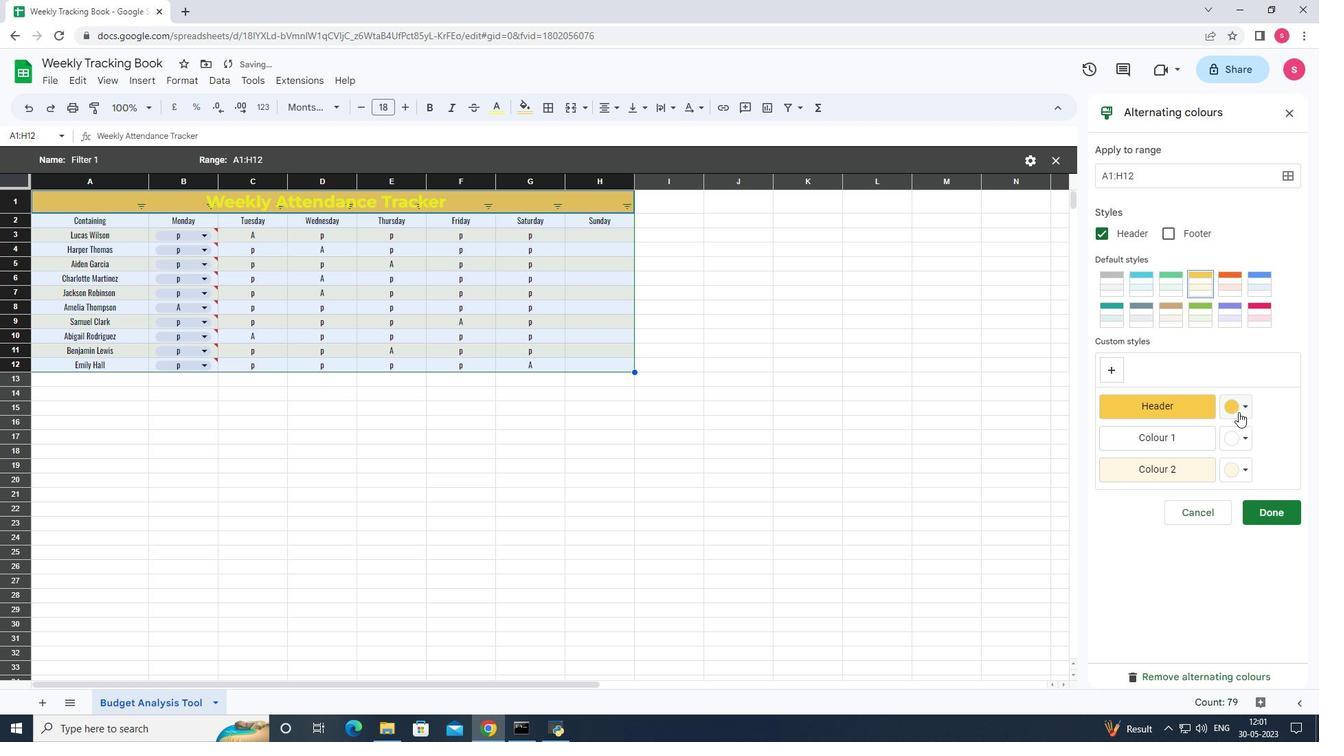 
Action: Mouse pressed left at (1237, 408)
Screenshot: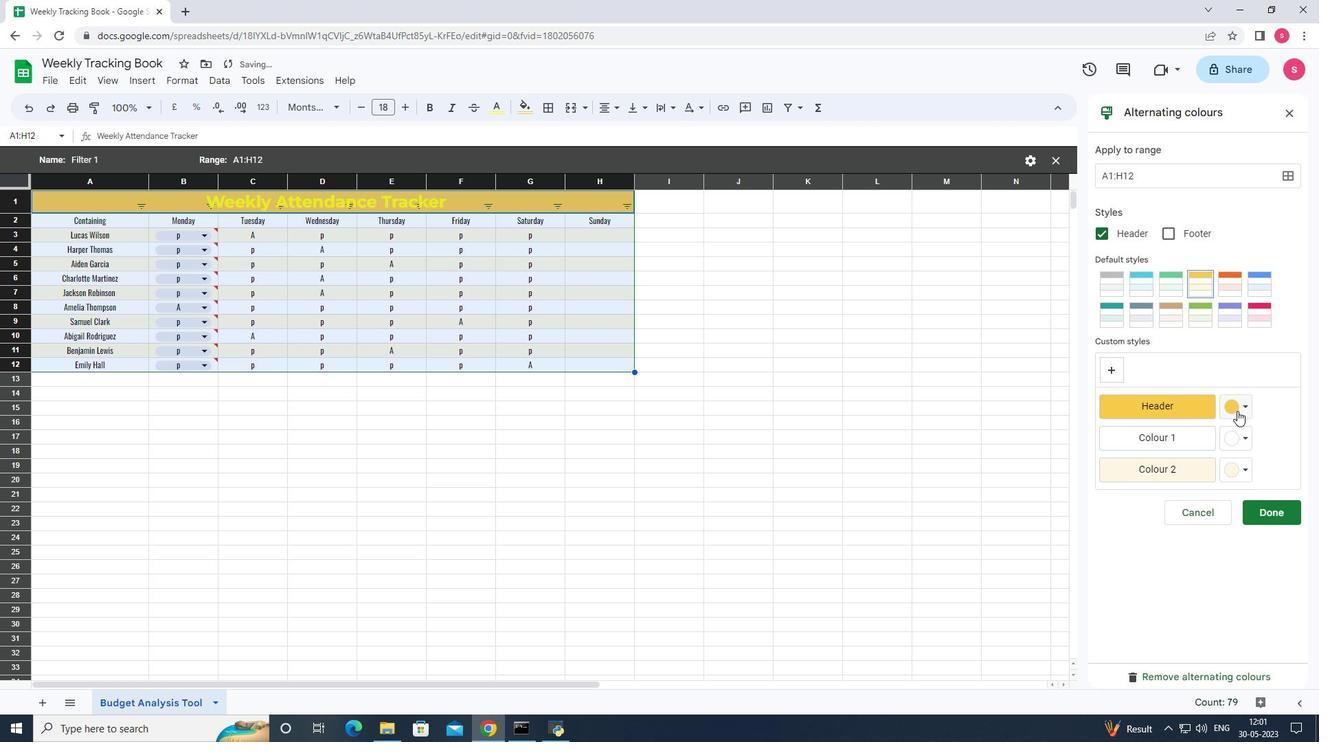 
Action: Mouse moved to (1151, 448)
Screenshot: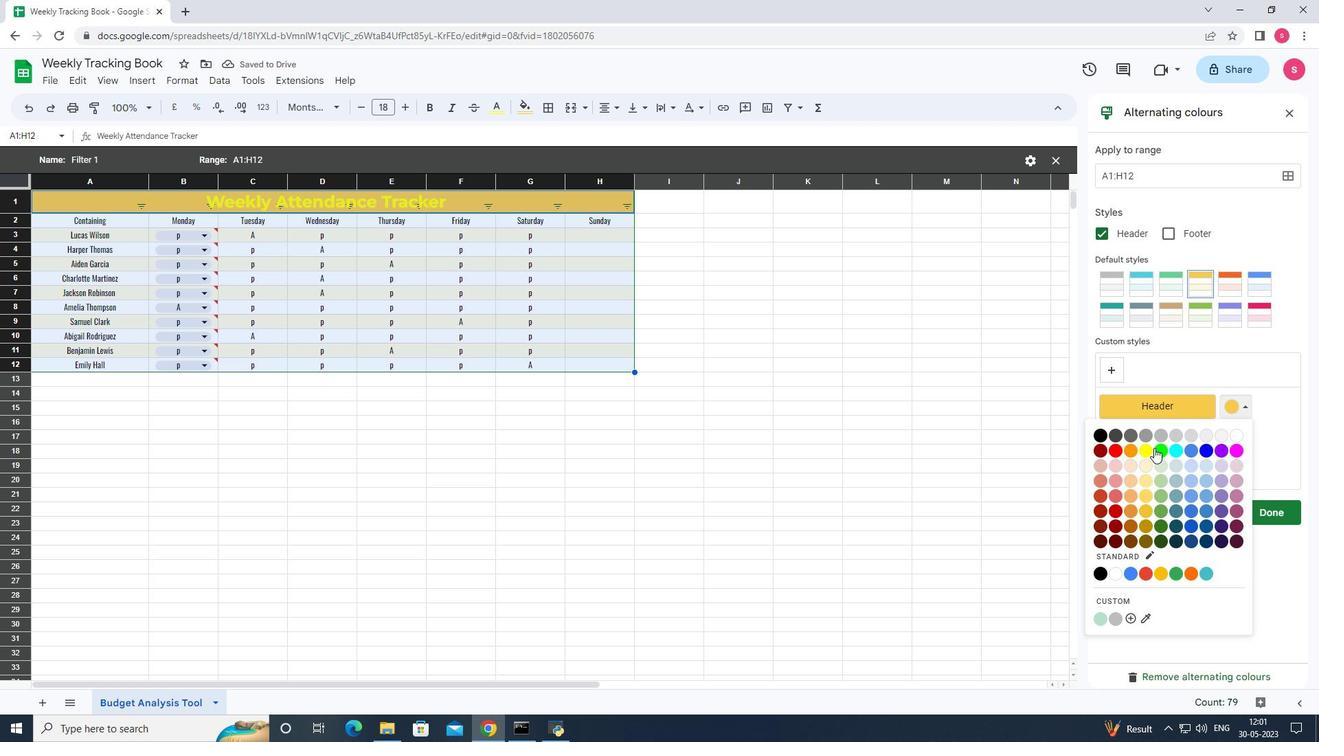
Action: Mouse pressed left at (1151, 448)
Screenshot: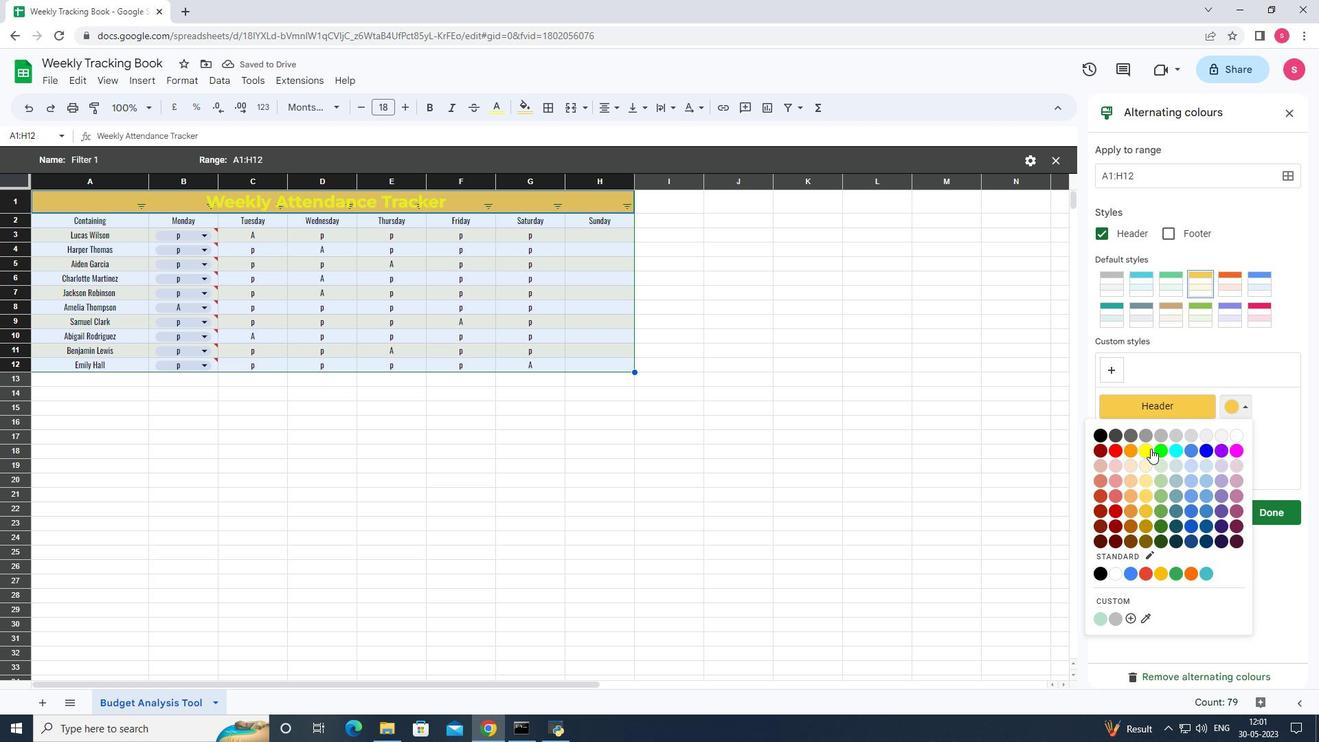 
Action: Mouse moved to (1170, 319)
Screenshot: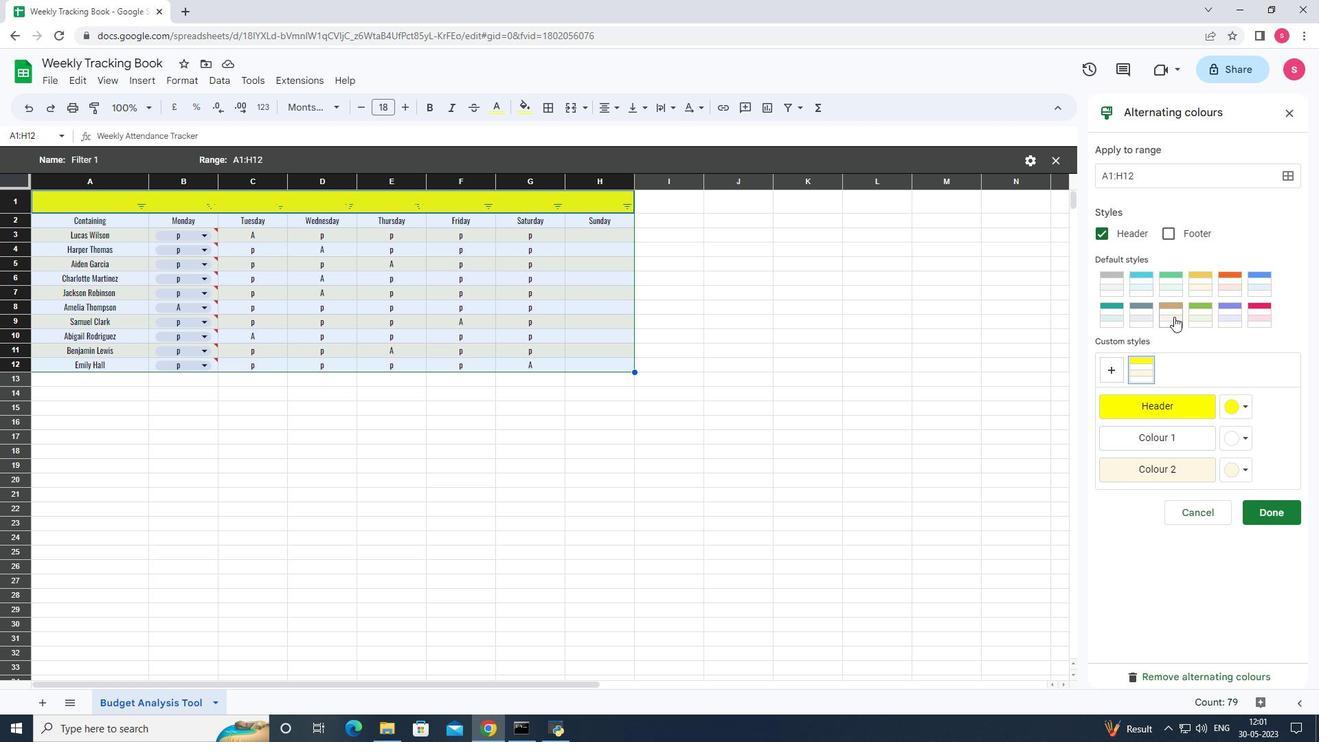 
Action: Mouse pressed left at (1170, 319)
Screenshot: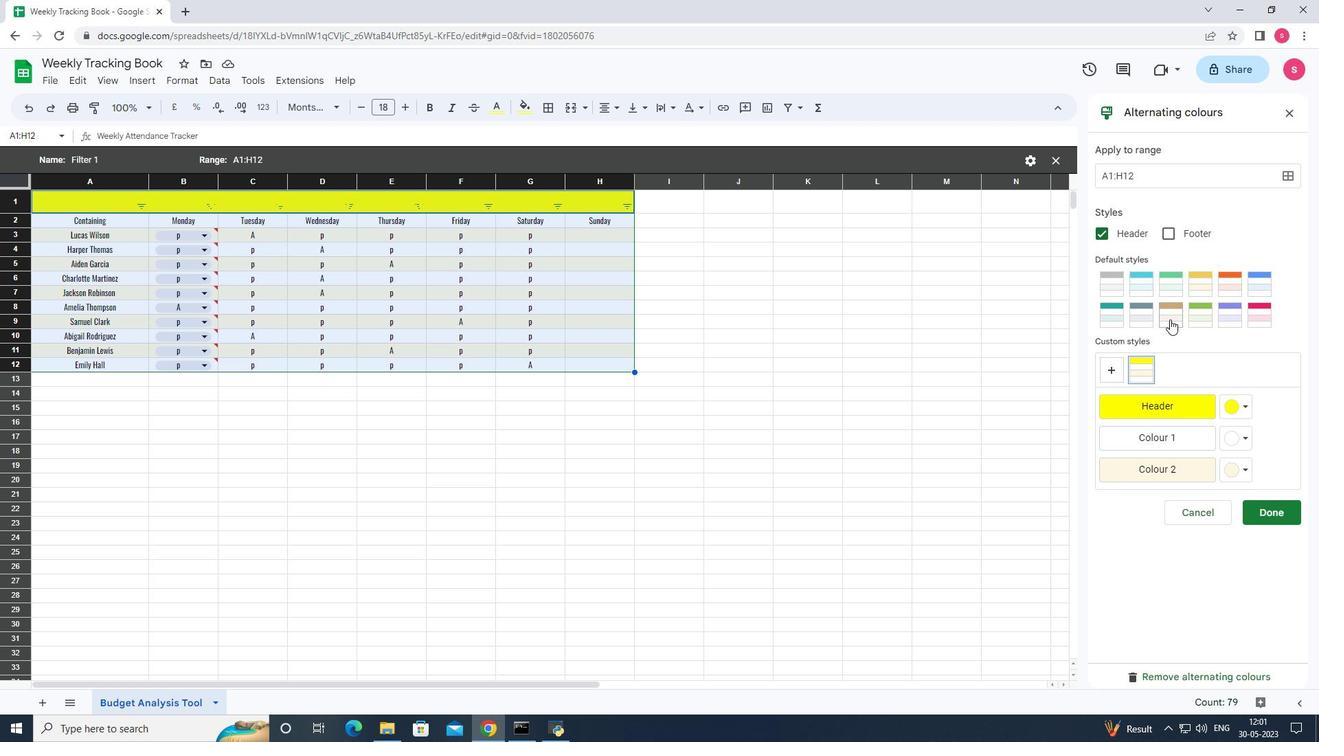 
Action: Mouse moved to (1239, 410)
Screenshot: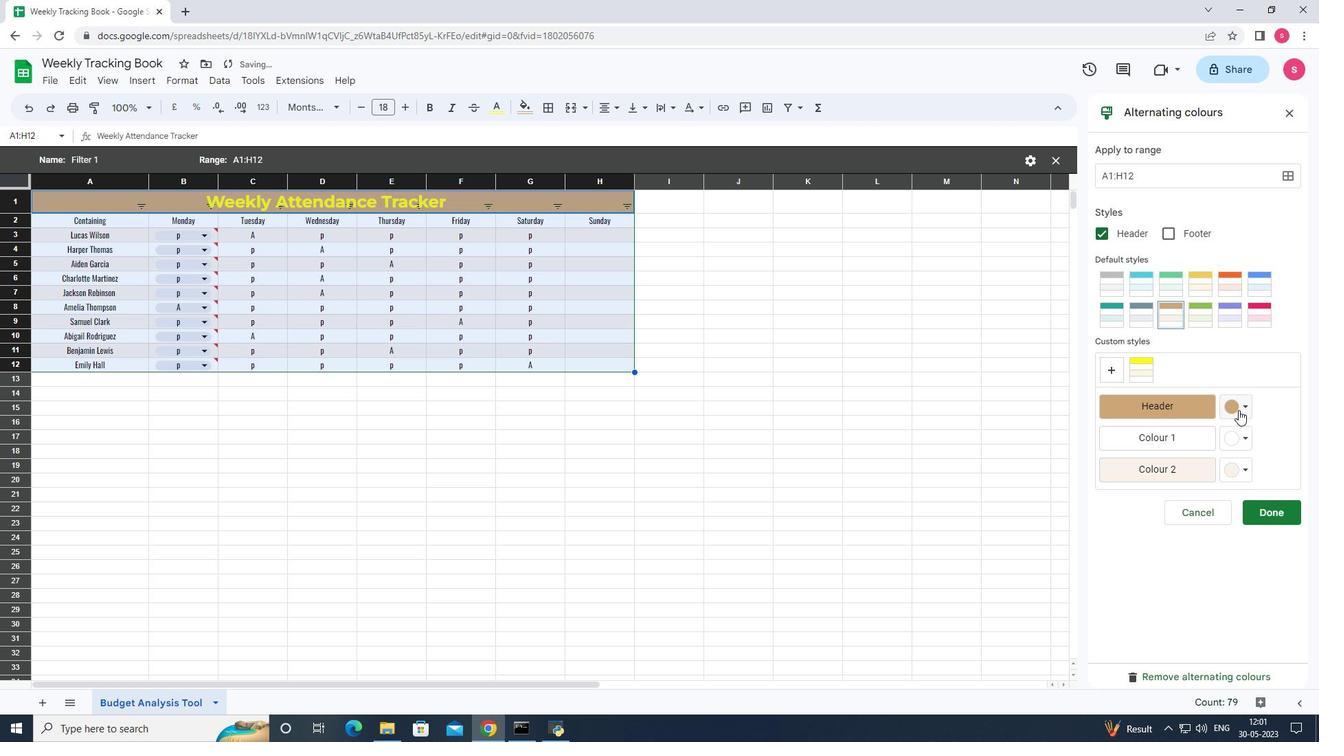 
Action: Mouse pressed left at (1239, 410)
Screenshot: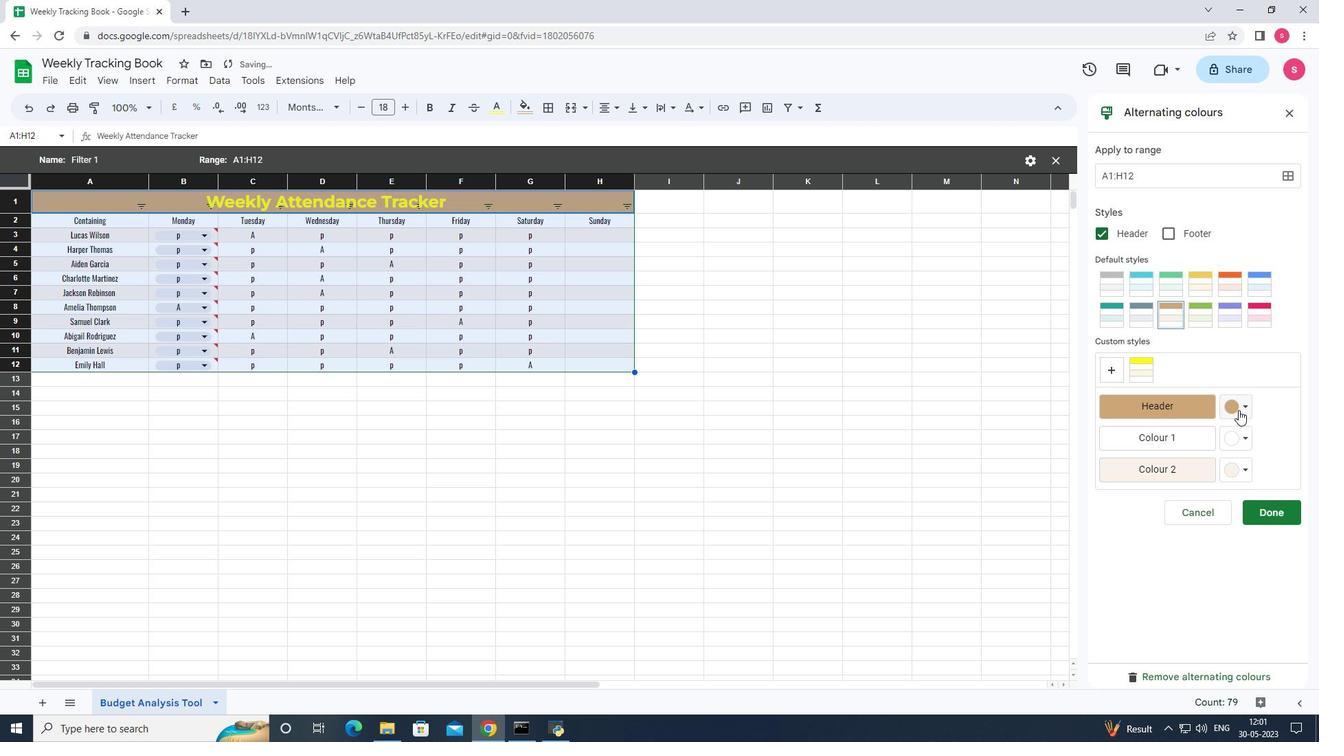 
Action: Mouse moved to (1151, 527)
Screenshot: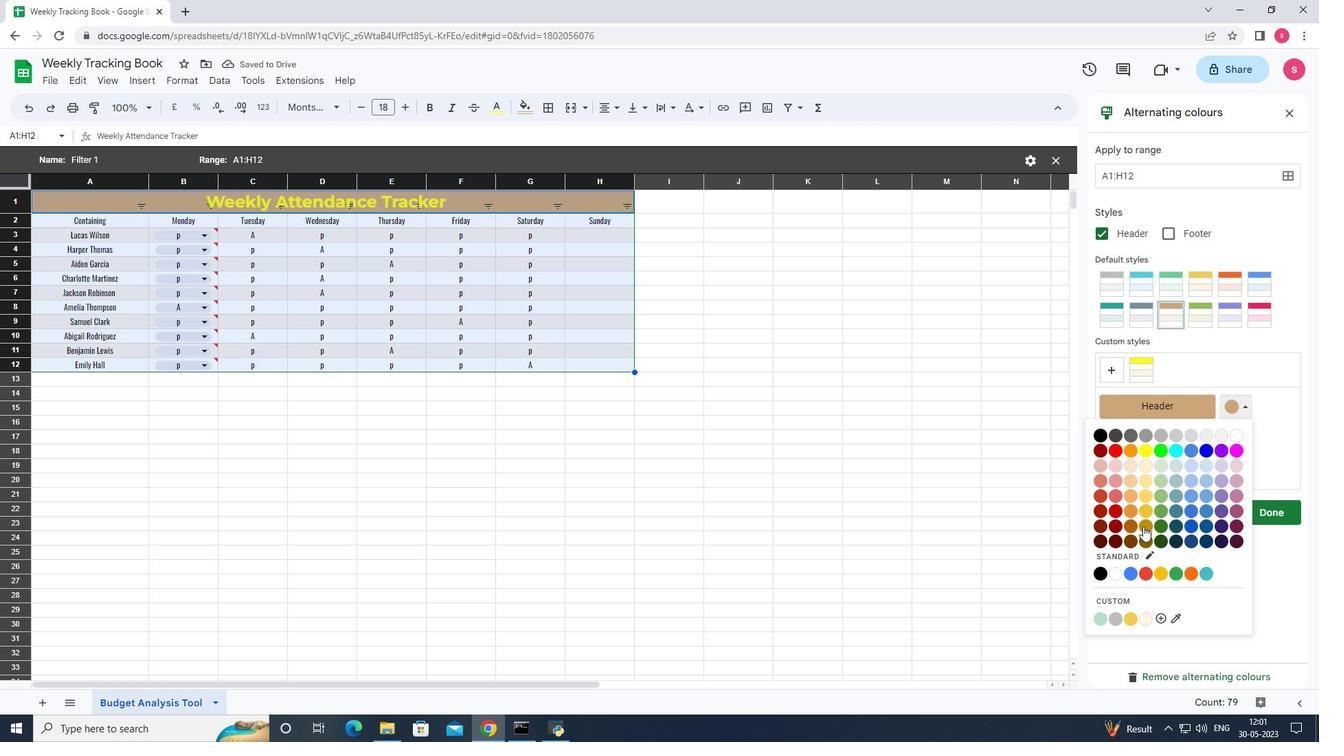 
Action: Mouse pressed left at (1151, 527)
Screenshot: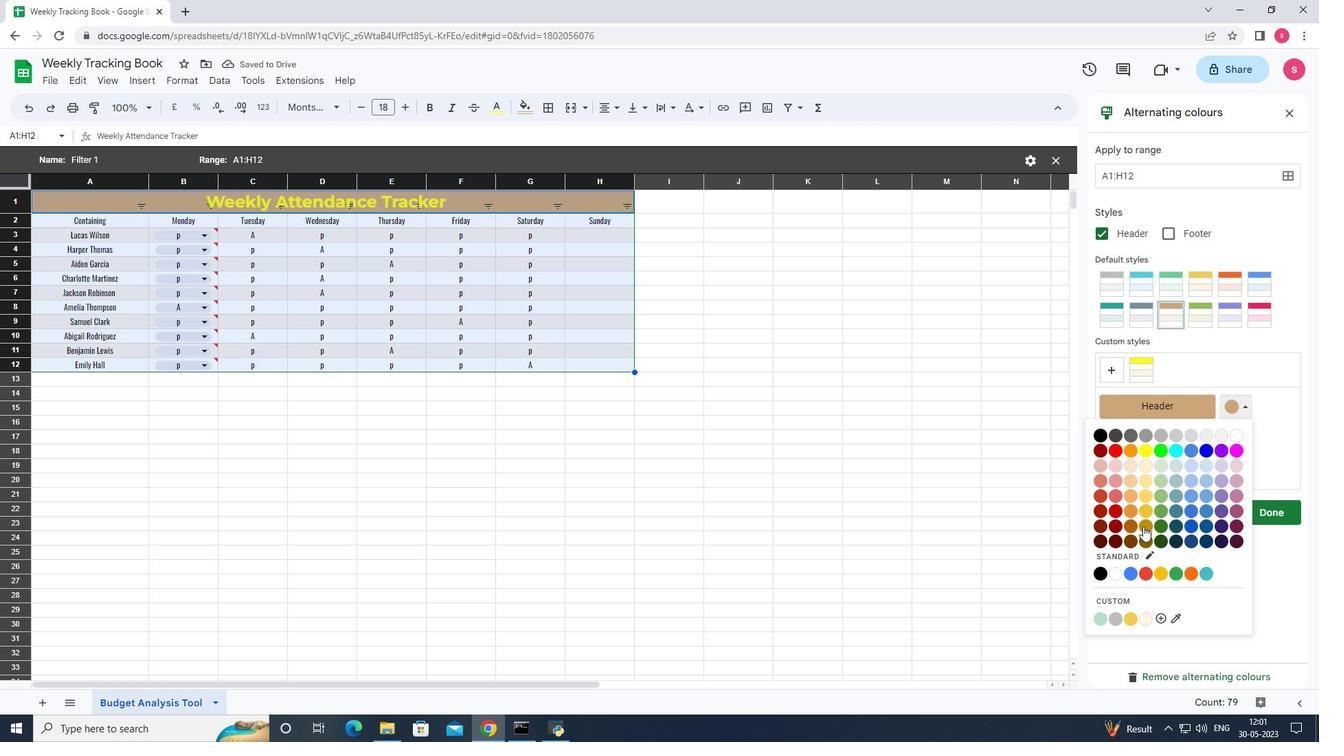
Action: Mouse moved to (1247, 407)
Screenshot: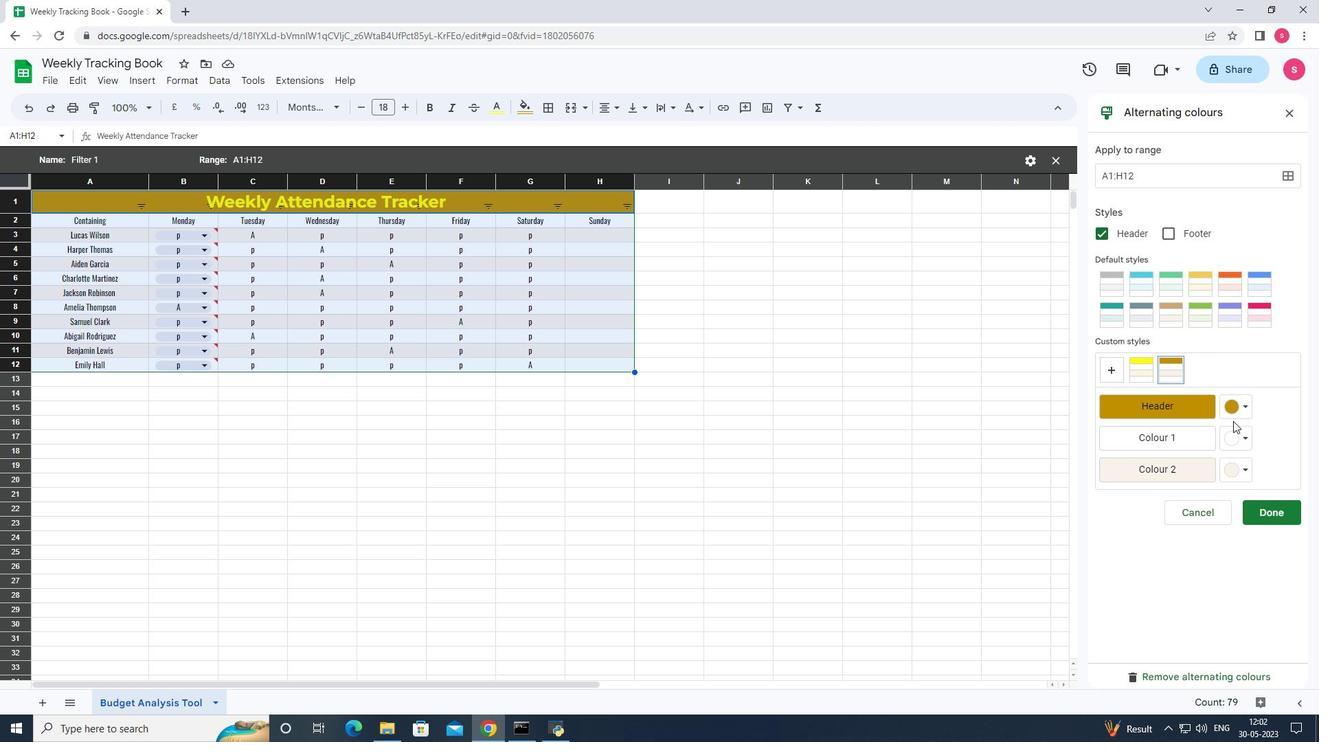 
Action: Mouse pressed left at (1247, 407)
Screenshot: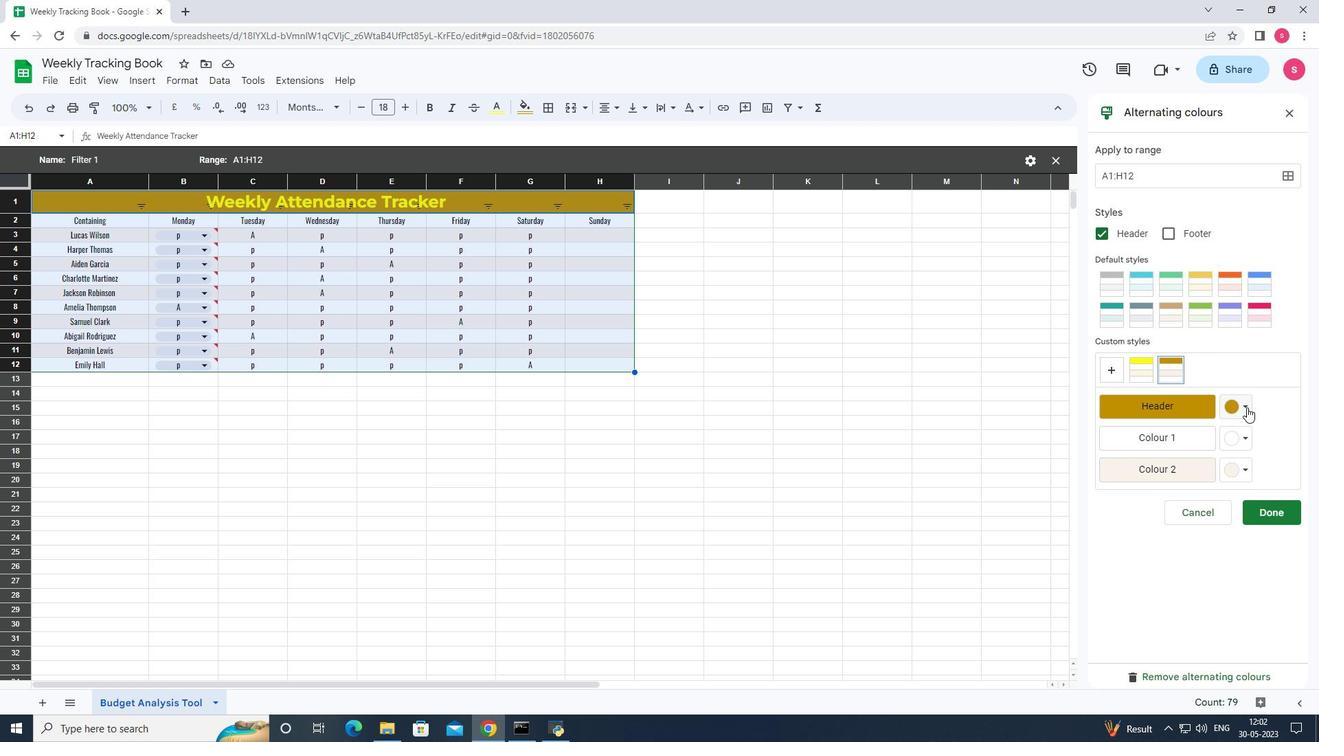 
Action: Mouse moved to (1143, 539)
Screenshot: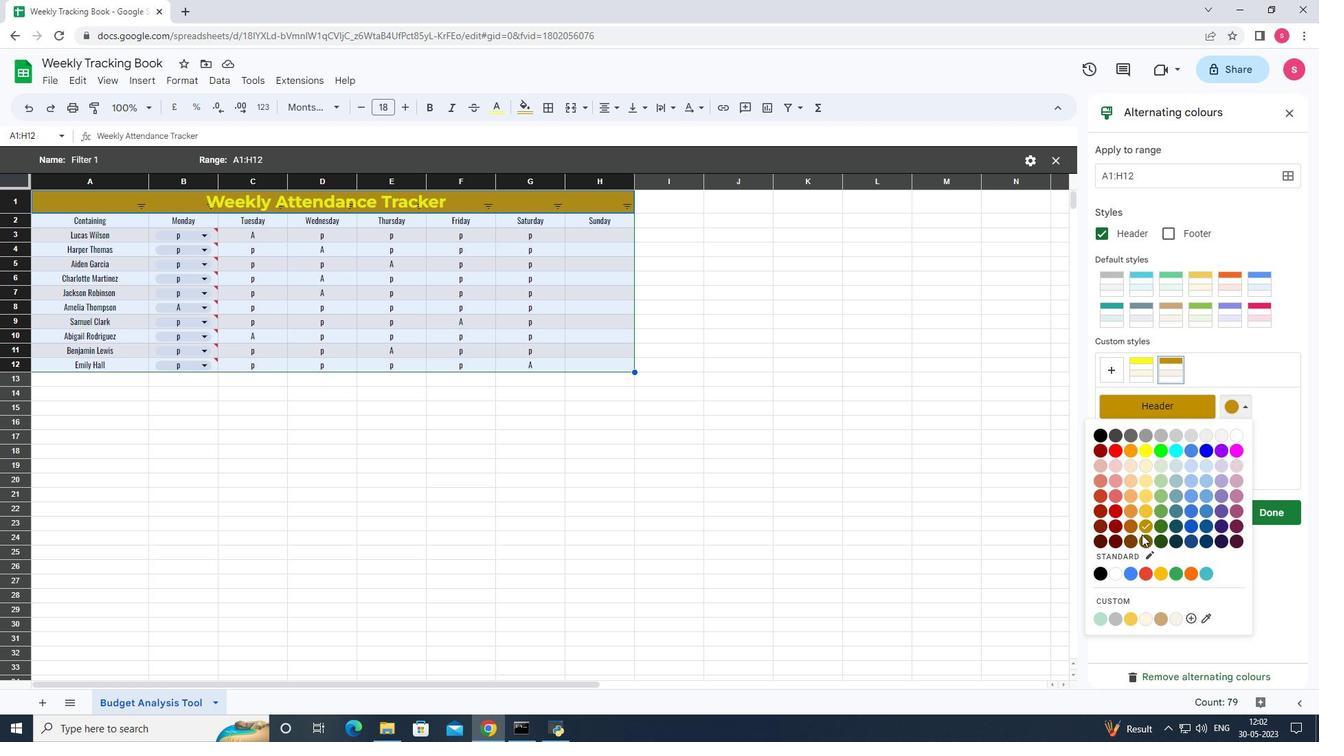 
Action: Mouse pressed left at (1143, 539)
Screenshot: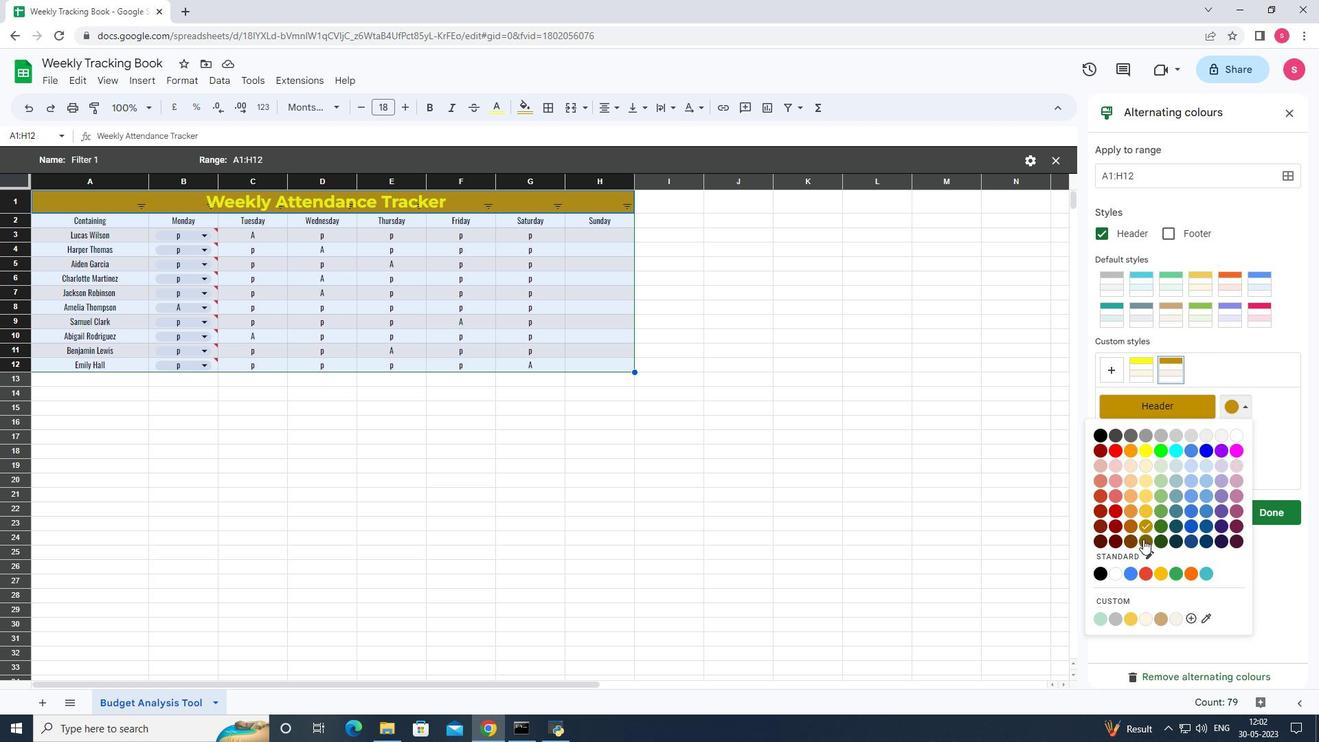 
Action: Mouse moved to (1239, 464)
Screenshot: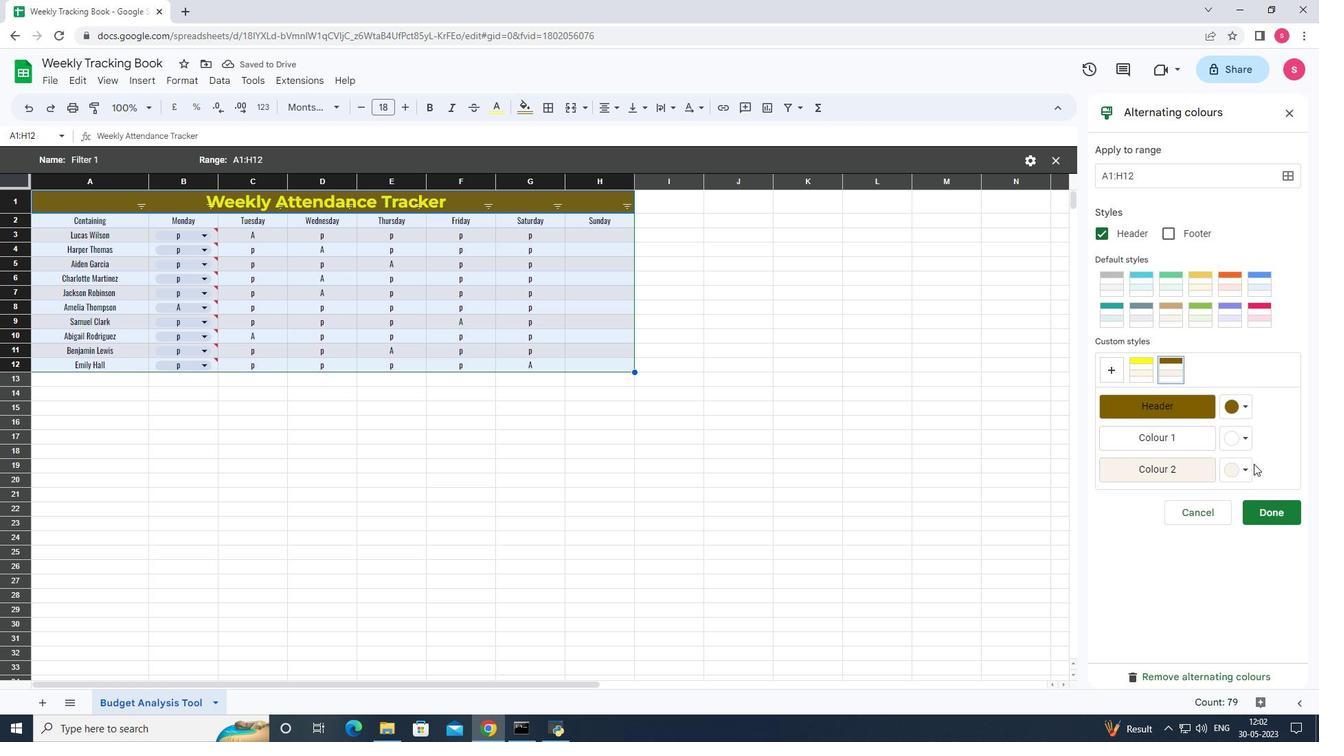
Action: Mouse pressed left at (1239, 464)
Screenshot: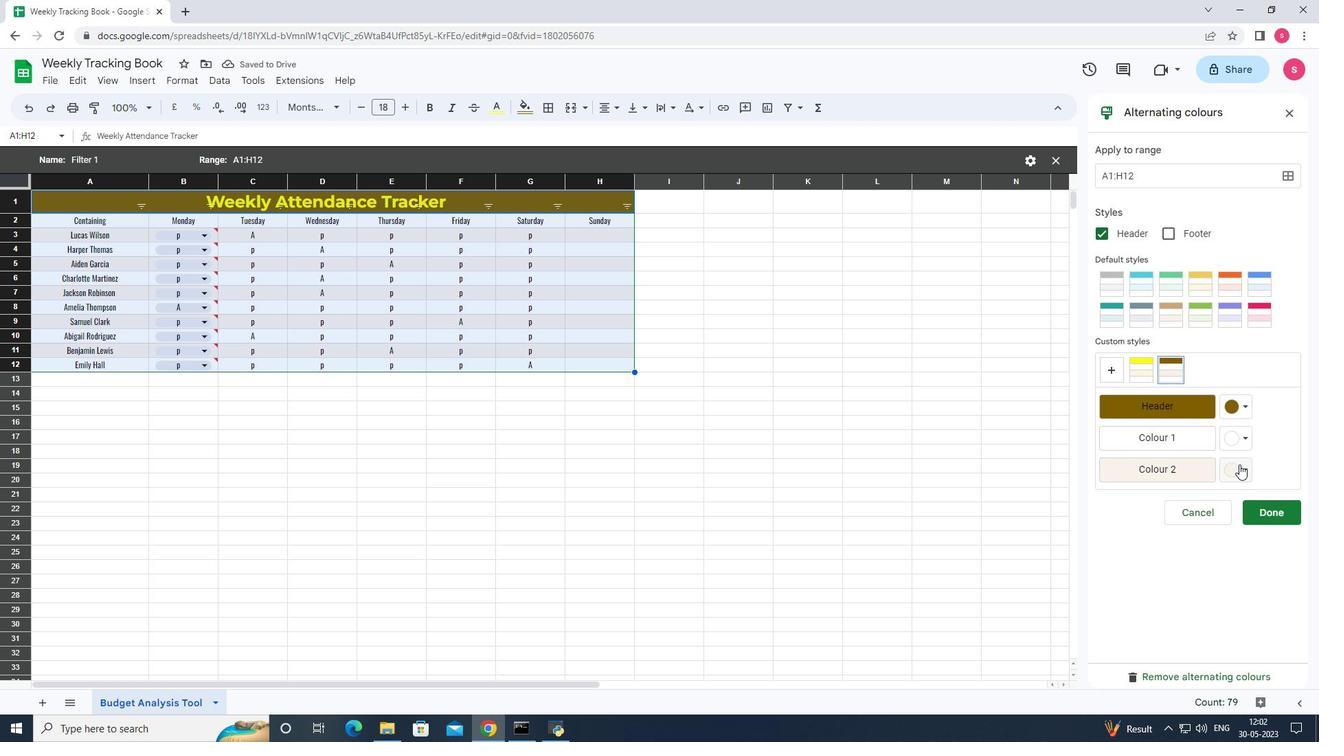 
Action: Mouse moved to (1149, 602)
Screenshot: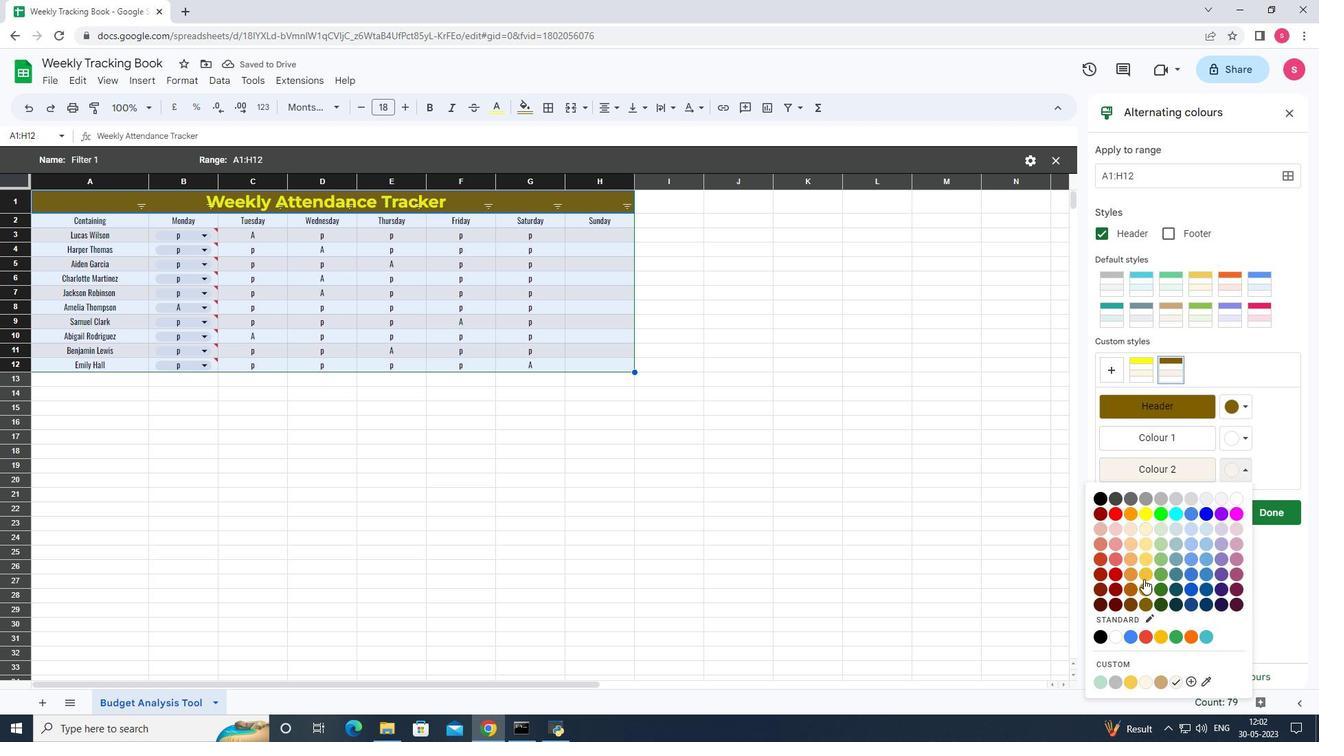 
Action: Mouse pressed left at (1149, 602)
Screenshot: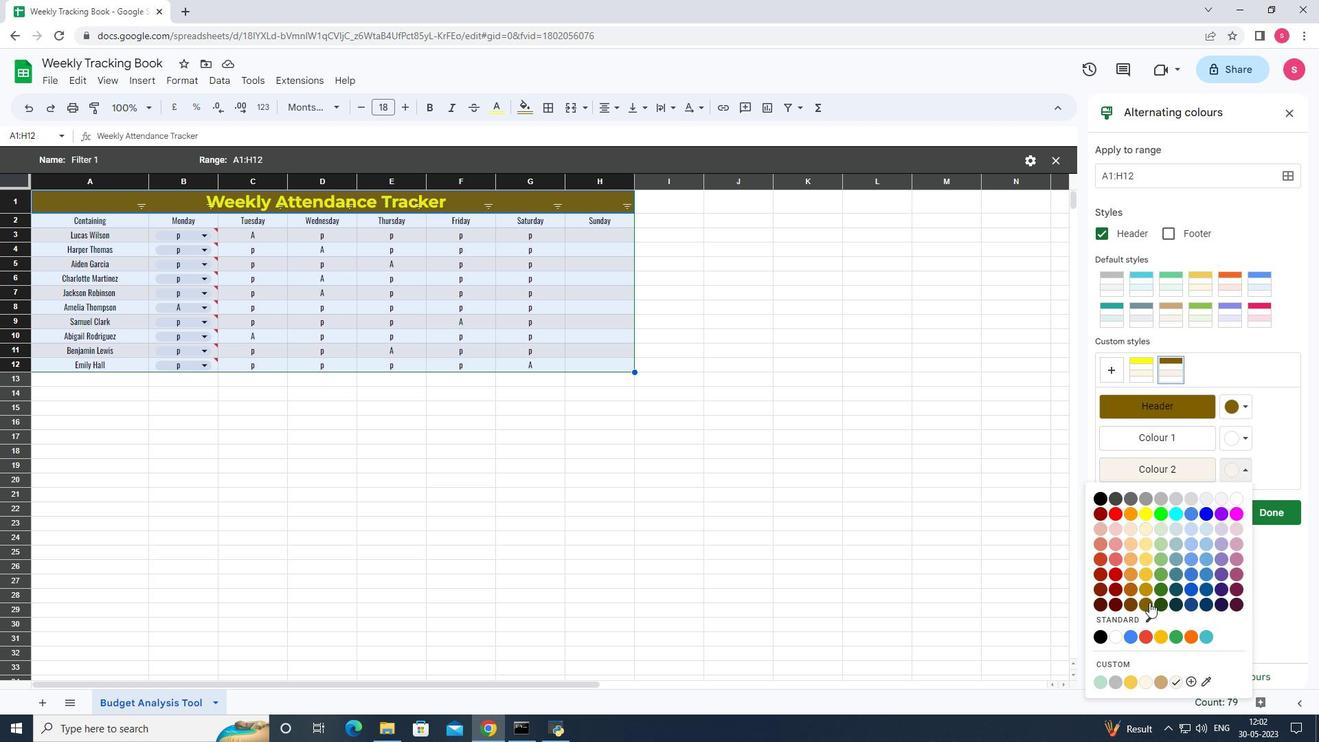 
Action: Mouse moved to (1260, 514)
Screenshot: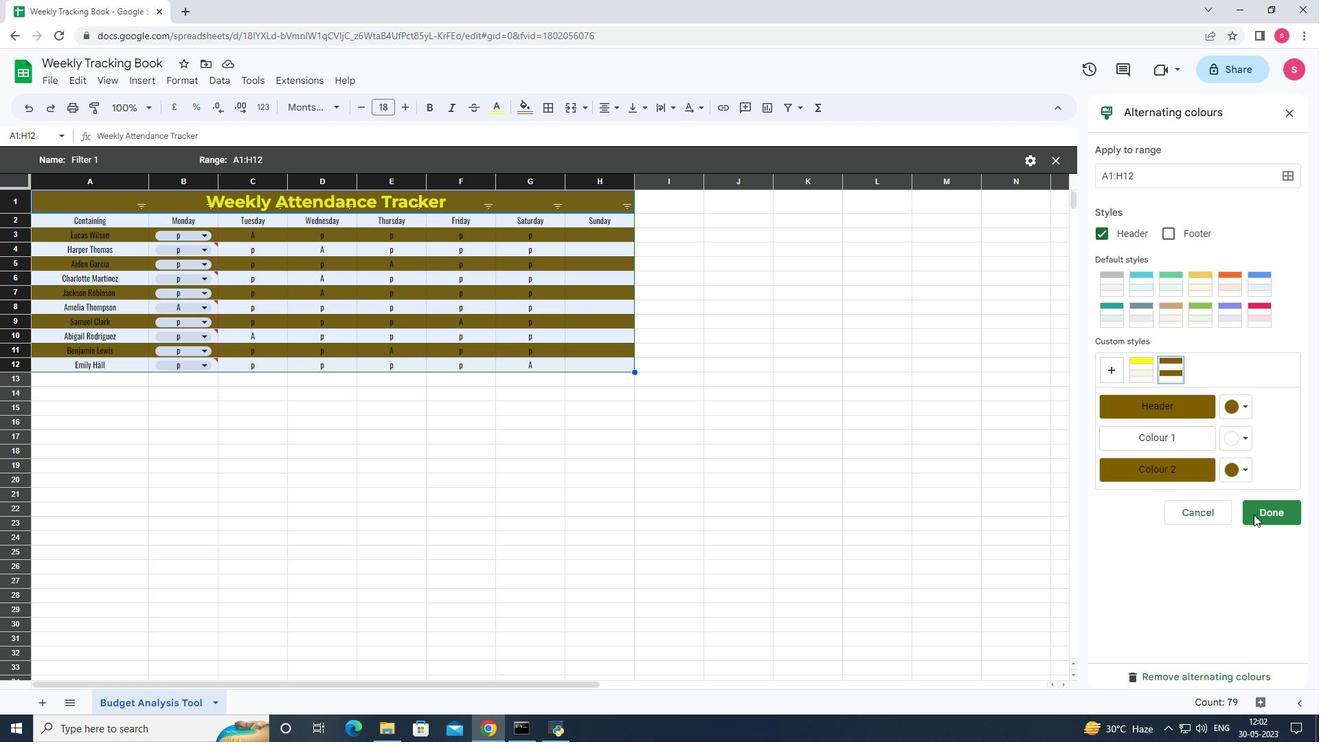 
Action: Mouse pressed left at (1260, 514)
Screenshot: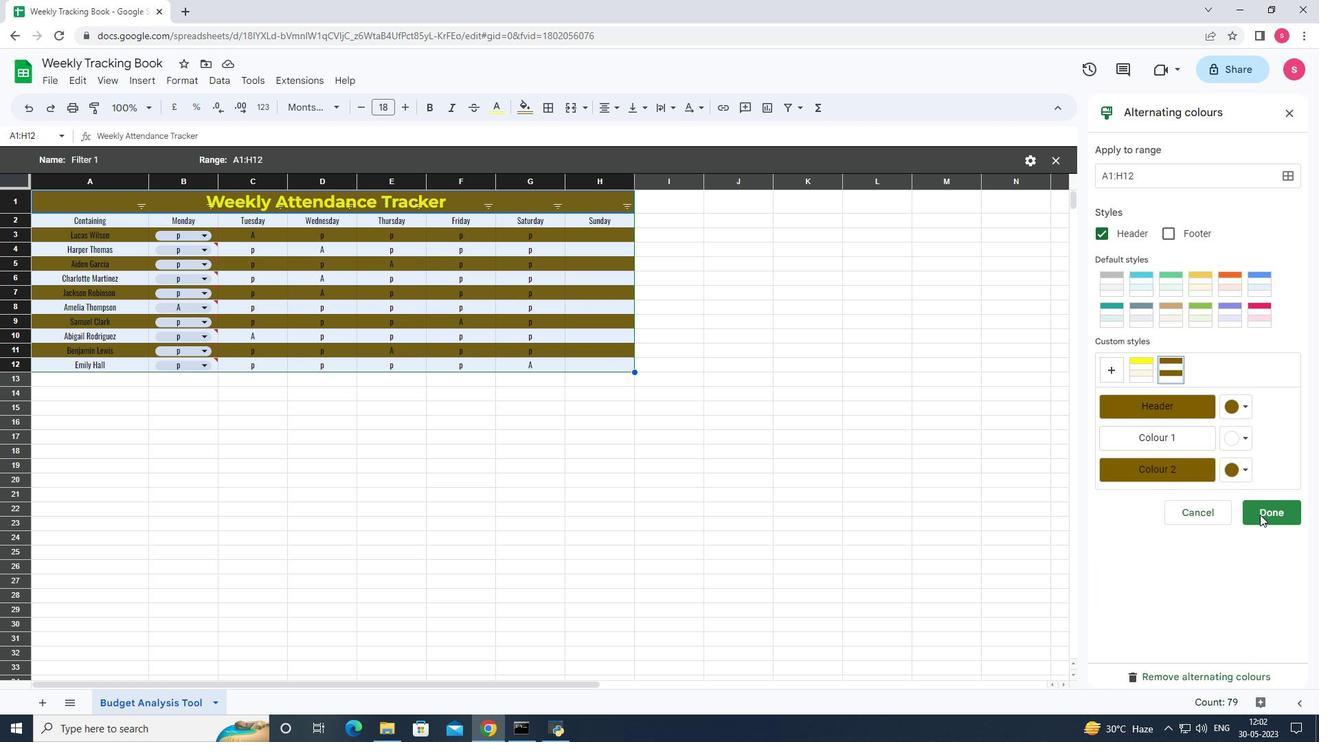 
Action: Mouse moved to (92, 185)
Screenshot: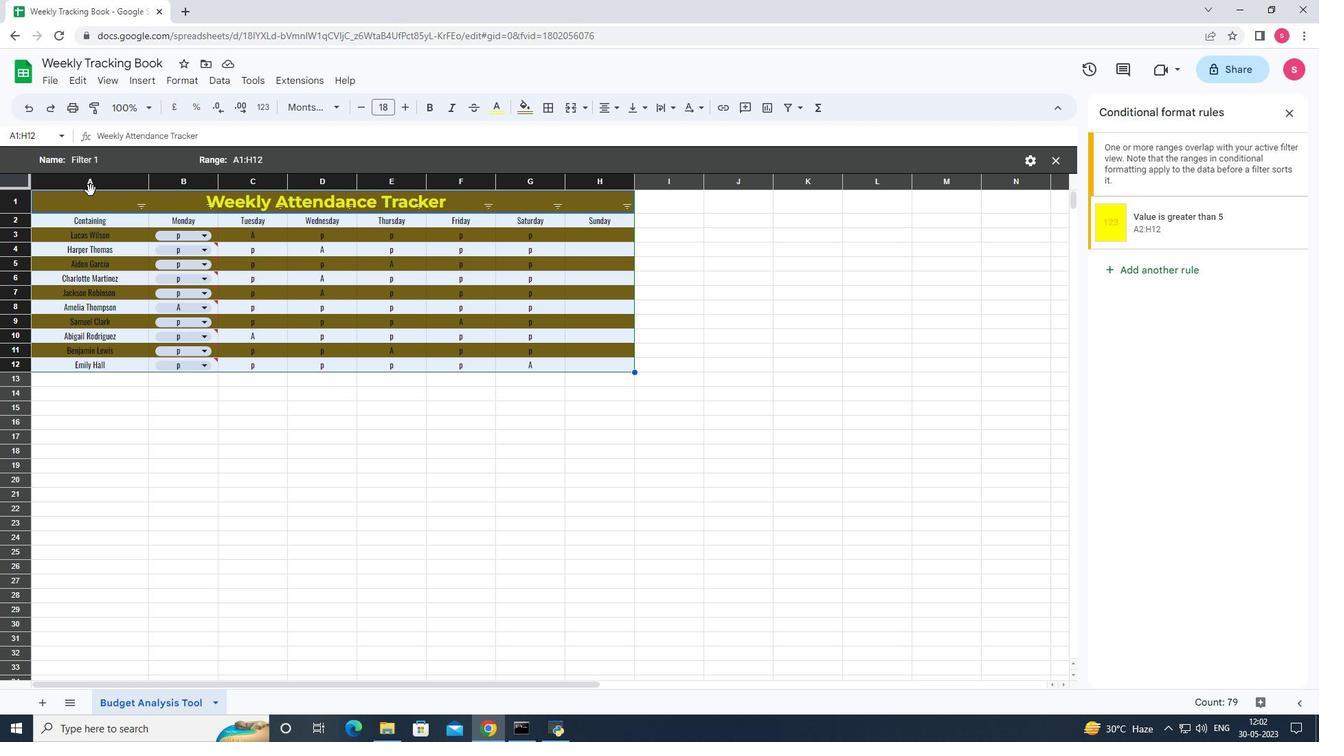 
Action: Mouse pressed left at (92, 185)
Screenshot: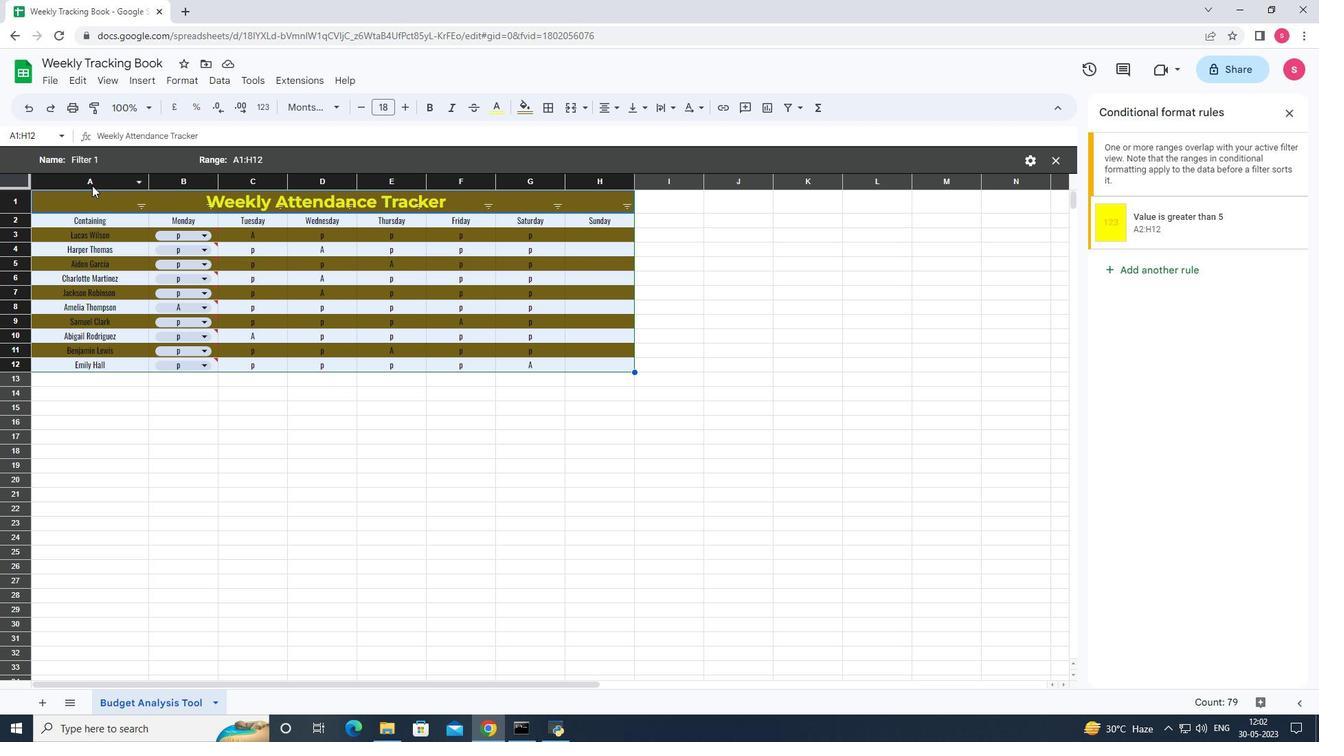 
Action: Mouse moved to (577, 195)
Screenshot: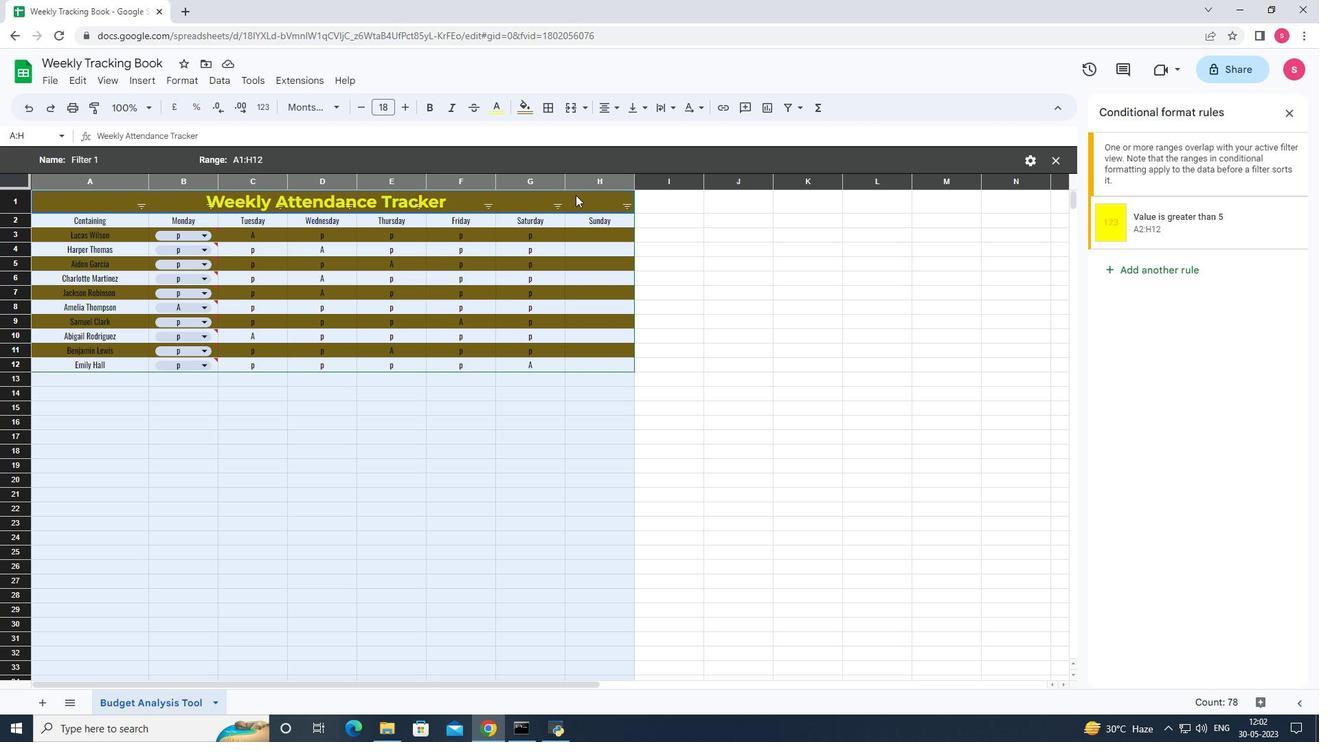 
Action: Mouse pressed right at (577, 195)
Screenshot: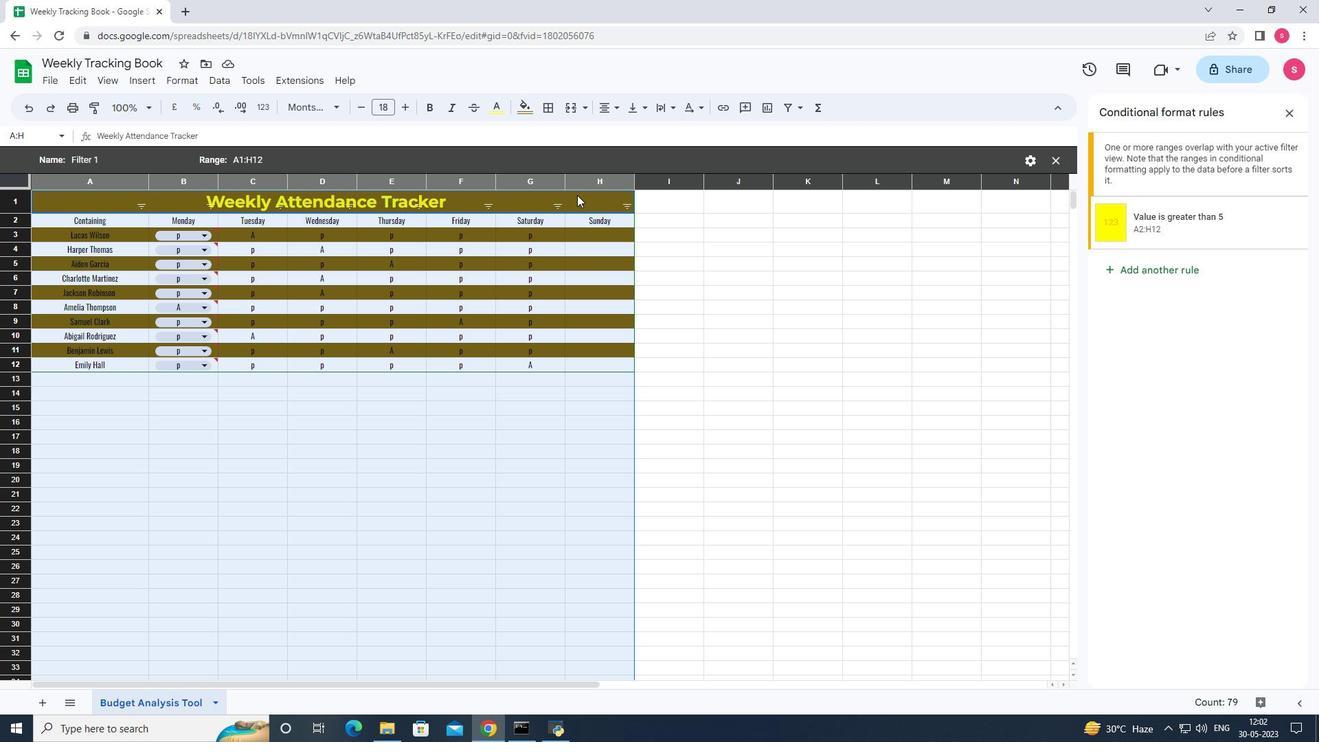 
Action: Mouse moved to (632, 415)
Screenshot: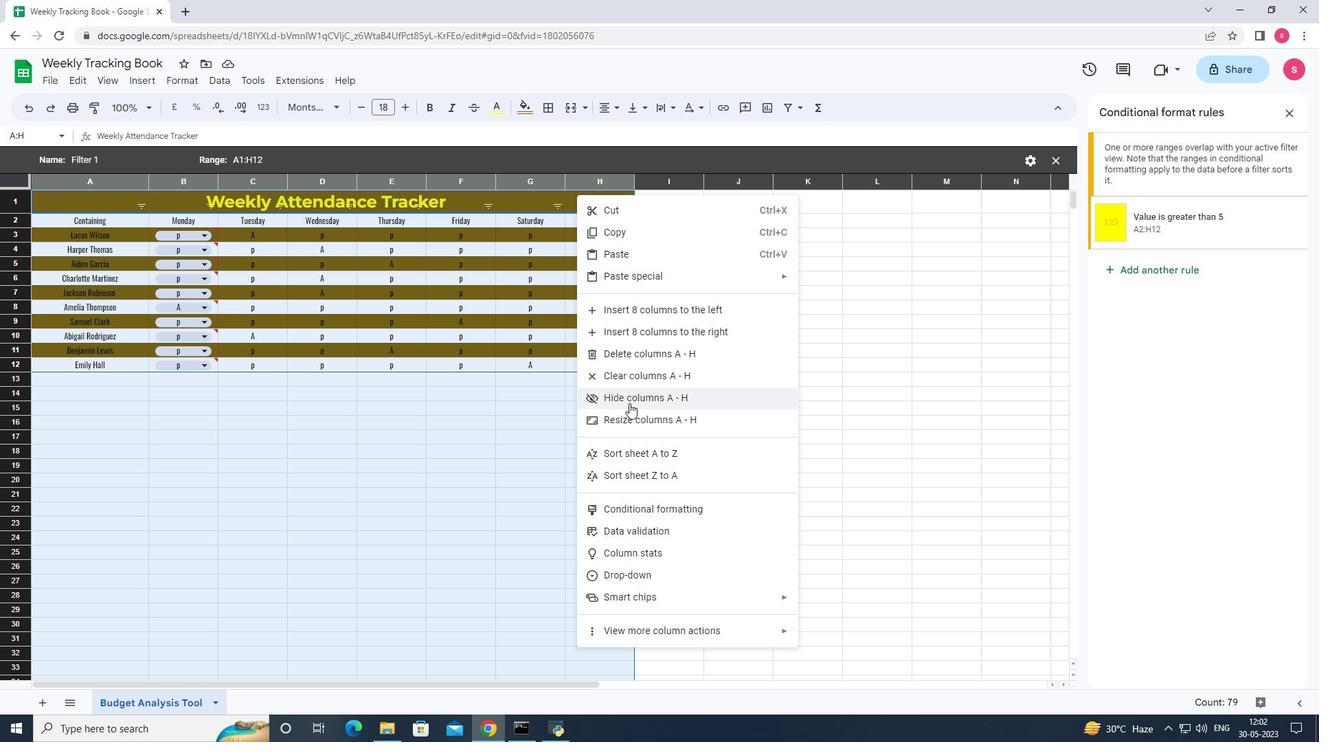 
Action: Mouse pressed left at (632, 415)
Screenshot: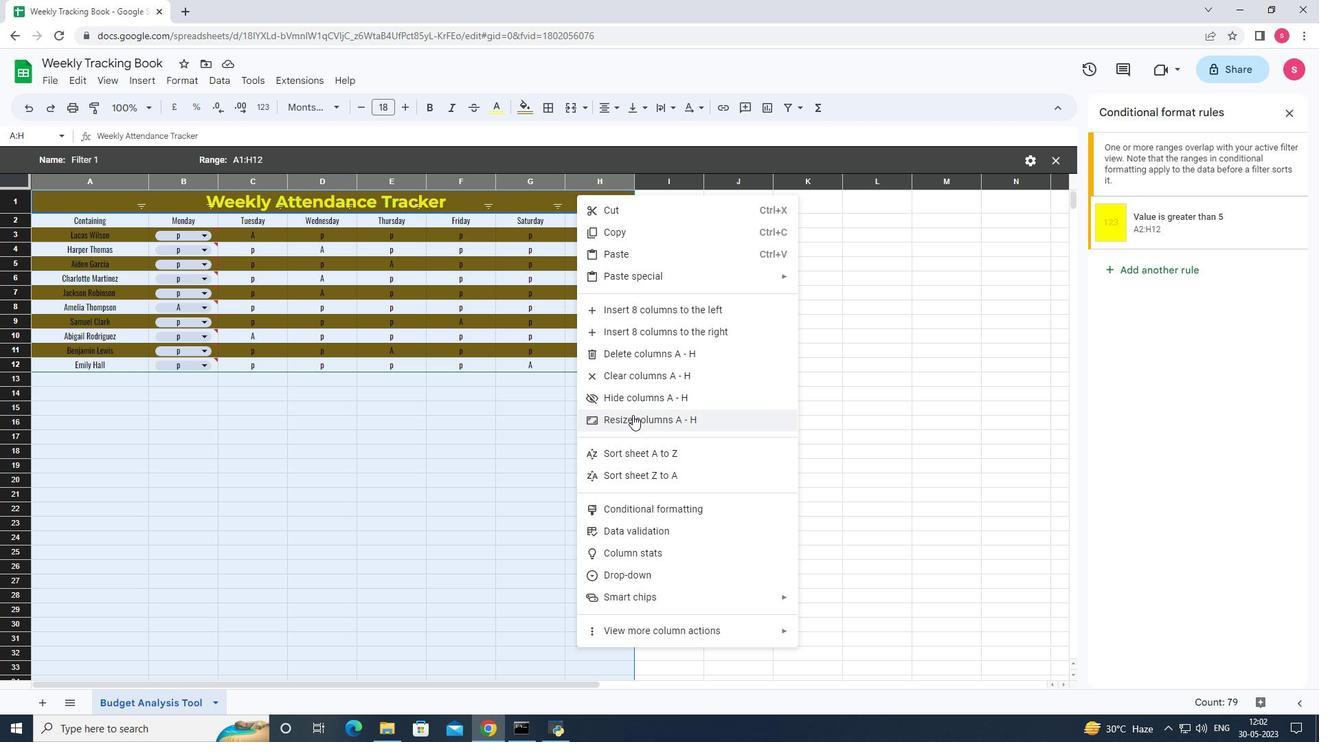 
Action: Mouse moved to (629, 402)
Screenshot: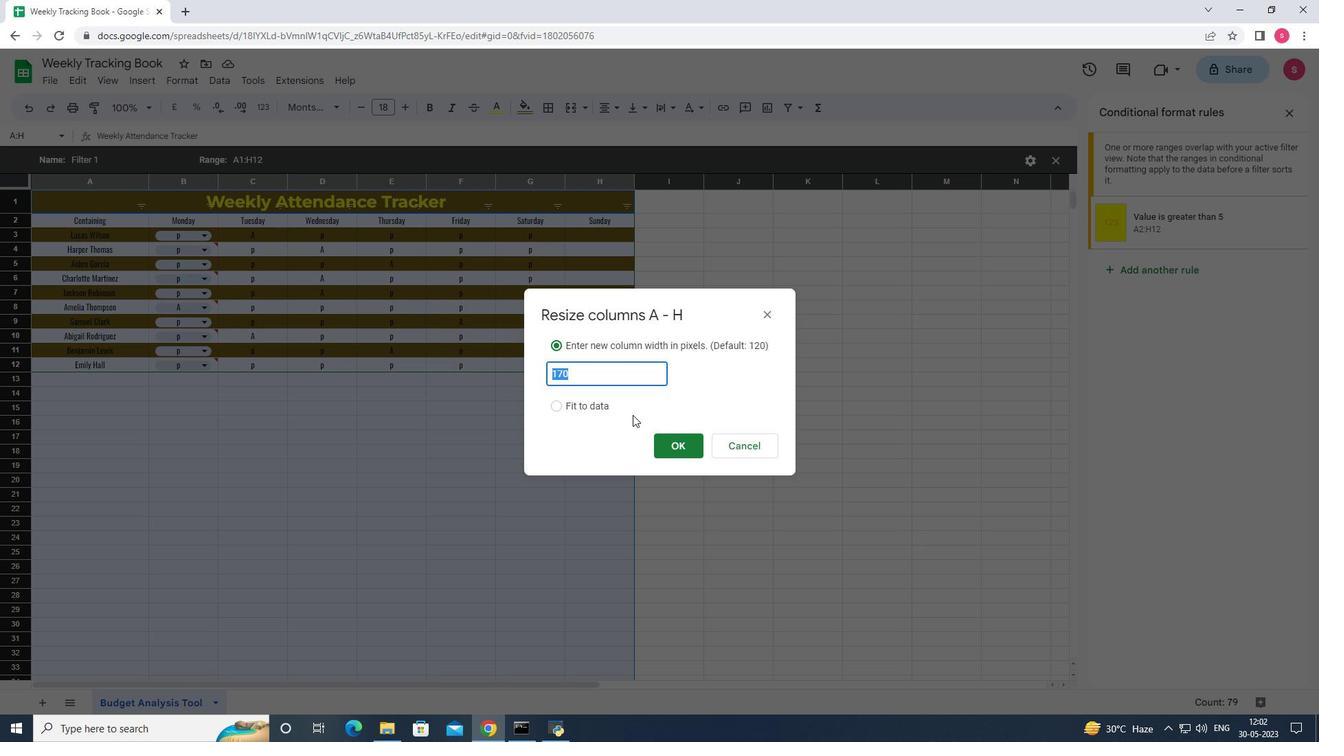 
Action: Key pressed 18<Key.enter>ctrl+S
Screenshot: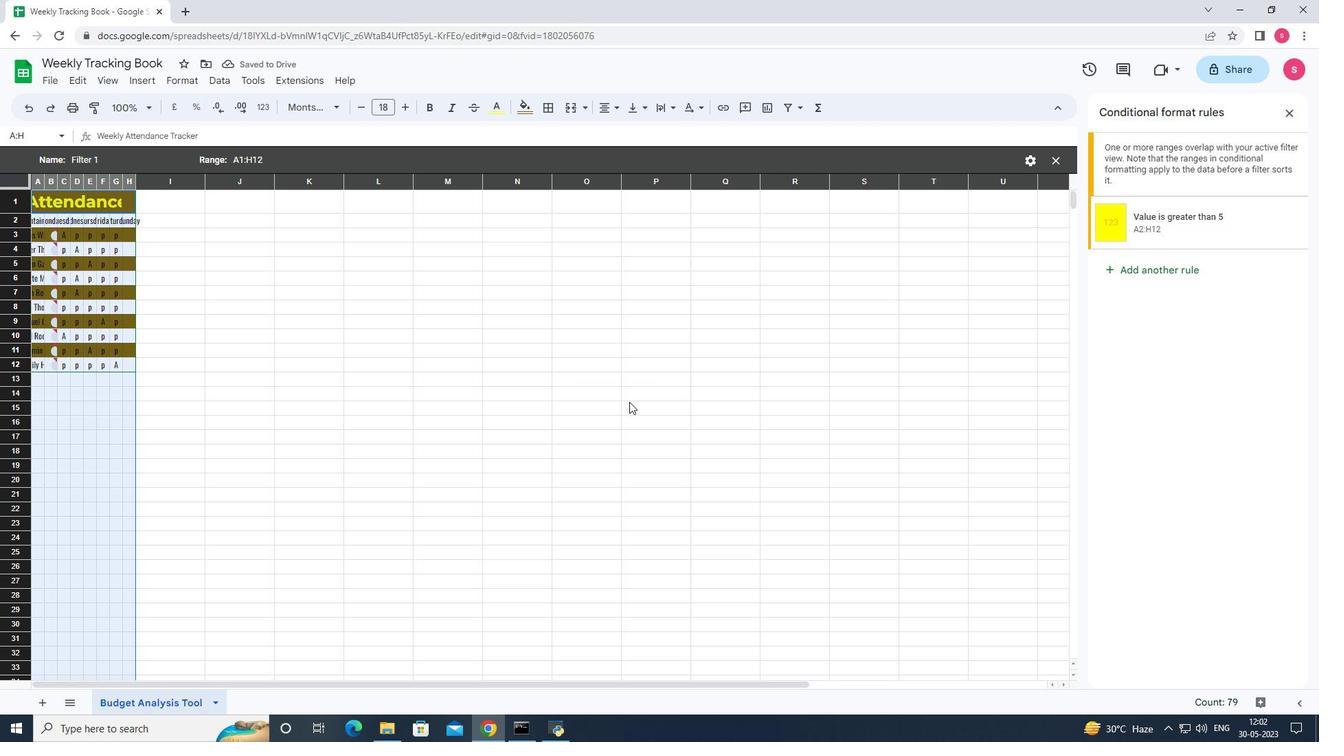 
